 Task: Open Card Podcast Review in Board Customer Feedback Action Planning to Workspace Contract Management and add a team member Softage.1@softage.net, a label Purple, a checklist Project Procurement Management, an attachment from your google drive, a color Purple and finally, add a card description 'Send out company newsletter to subscribers' and a comment 'Given the potential impact of this task, let us make sure we involve all stakeholders and gather their feedback.'. Add a start date 'Jan 05, 1900' with a due date 'Jan 12, 1900'
Action: Mouse moved to (78, 288)
Screenshot: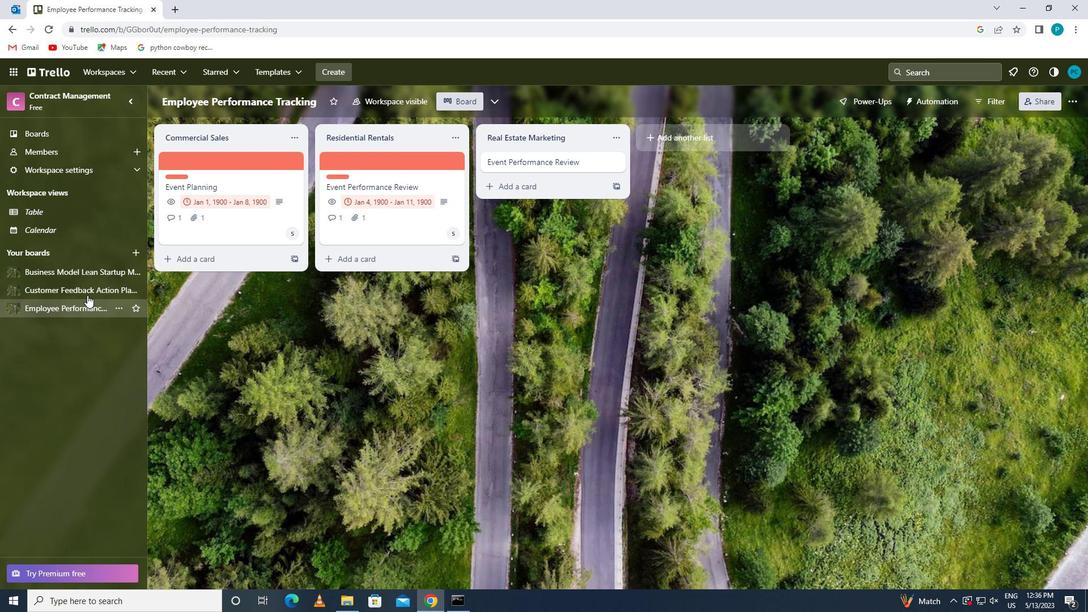 
Action: Mouse pressed left at (78, 288)
Screenshot: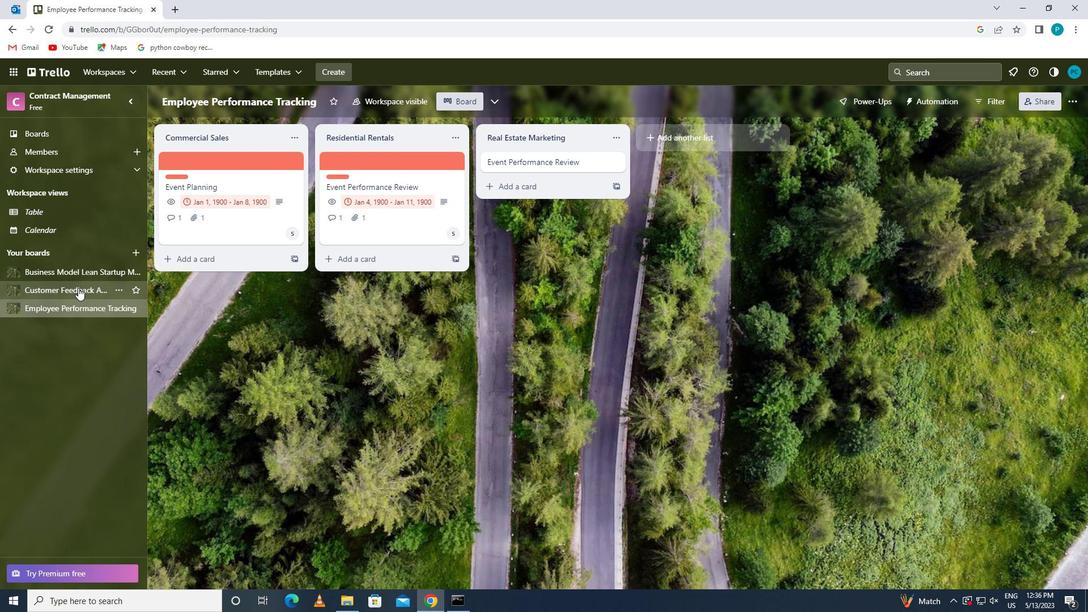 
Action: Mouse moved to (342, 159)
Screenshot: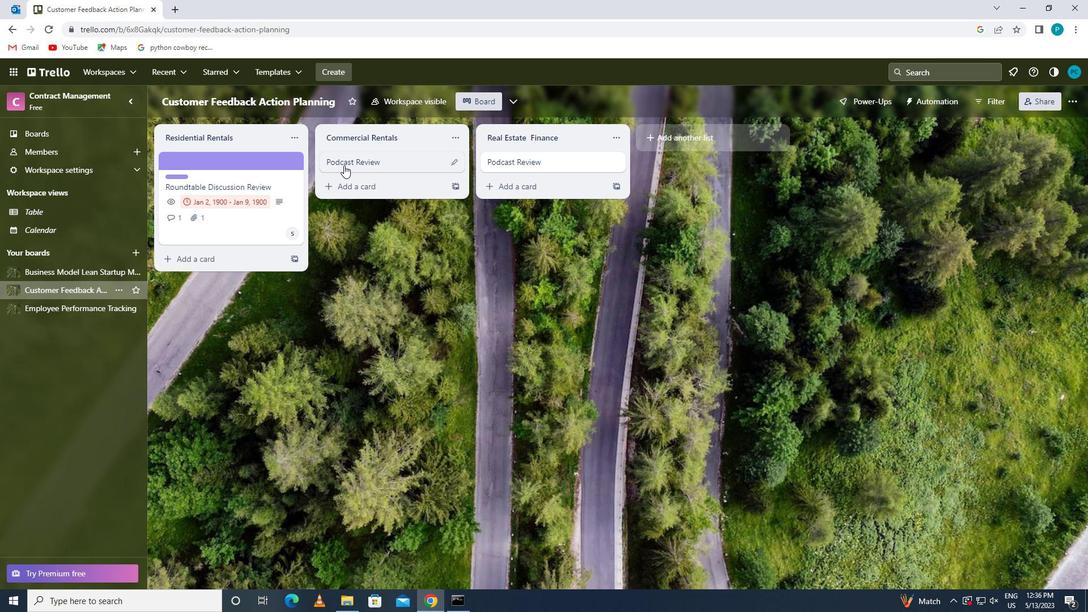 
Action: Mouse pressed left at (342, 159)
Screenshot: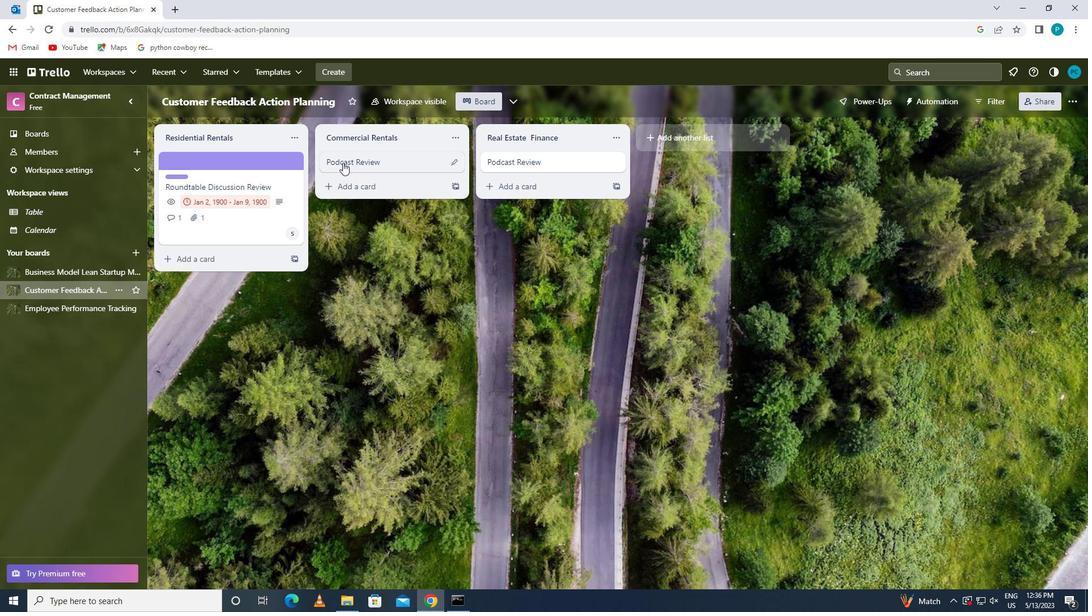 
Action: Mouse moved to (705, 197)
Screenshot: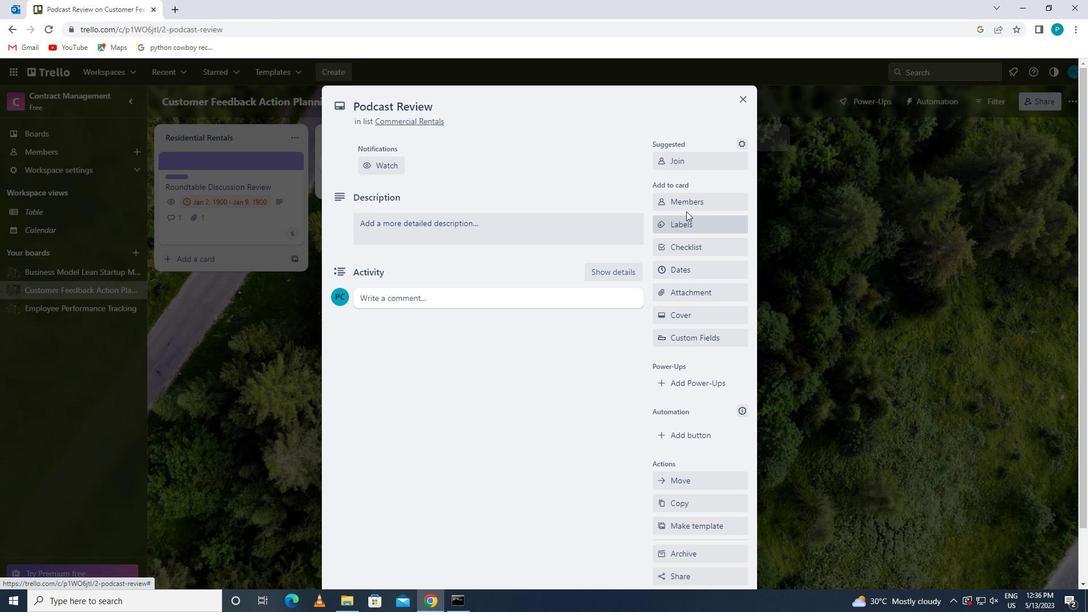 
Action: Mouse pressed left at (705, 197)
Screenshot: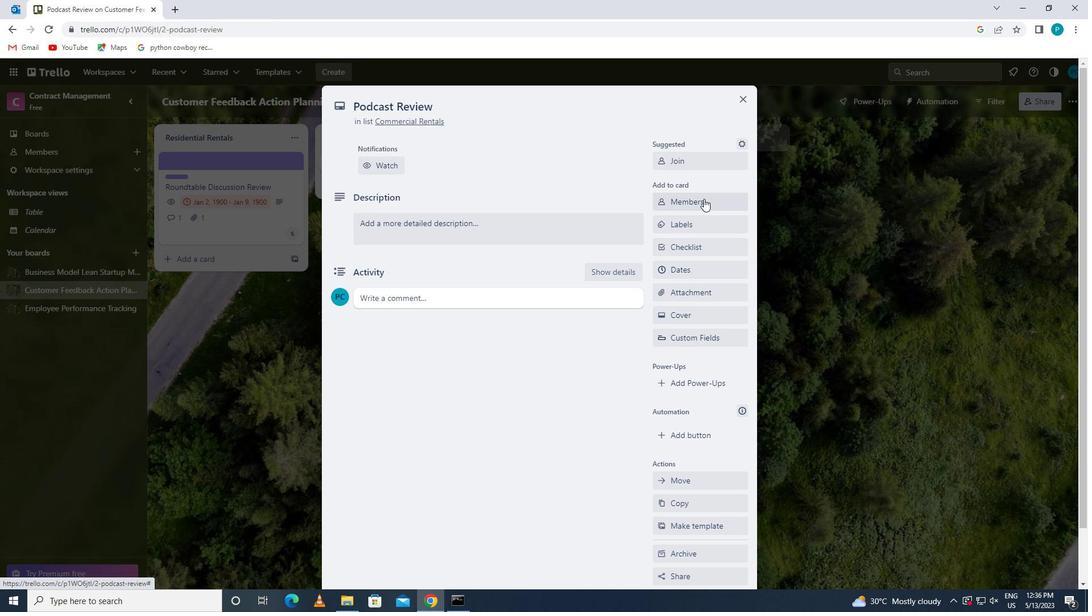 
Action: Key pressed <Key.caps_lock>s<Key.caps_lock>o
Screenshot: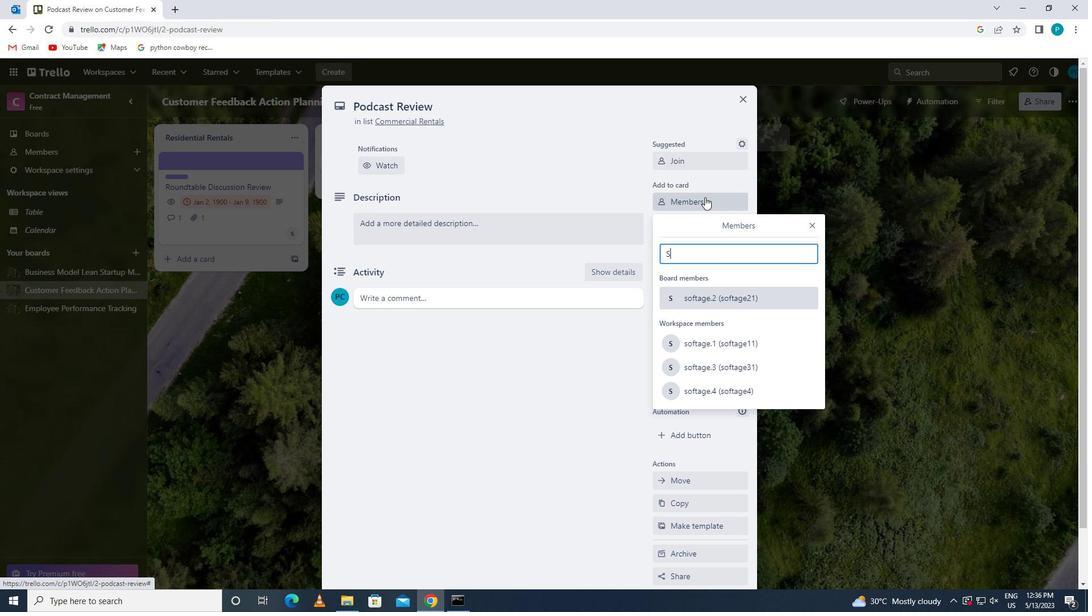 
Action: Mouse moved to (718, 337)
Screenshot: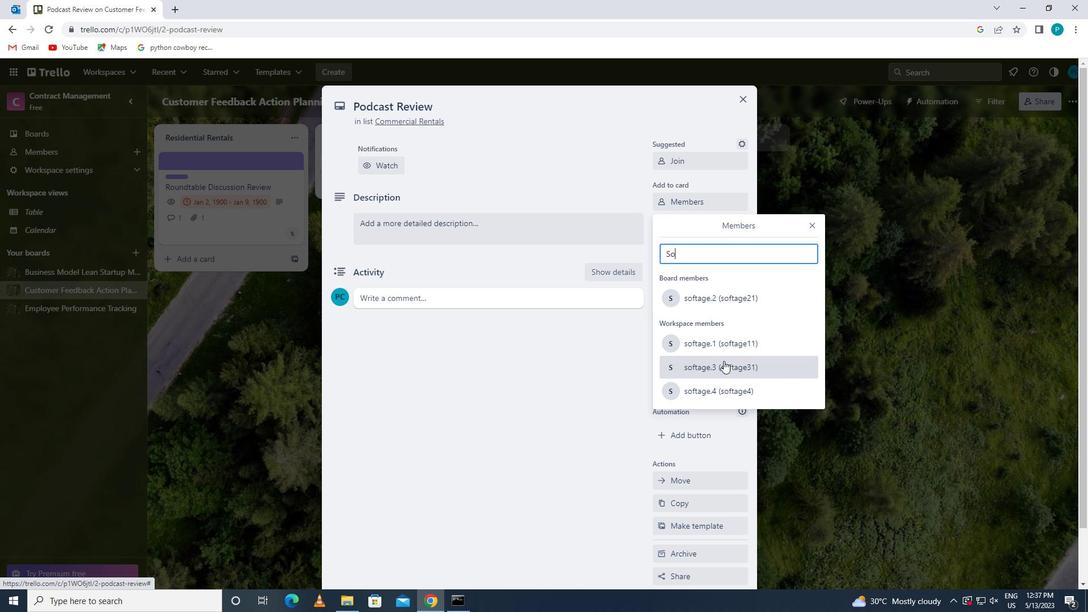 
Action: Mouse pressed left at (718, 337)
Screenshot: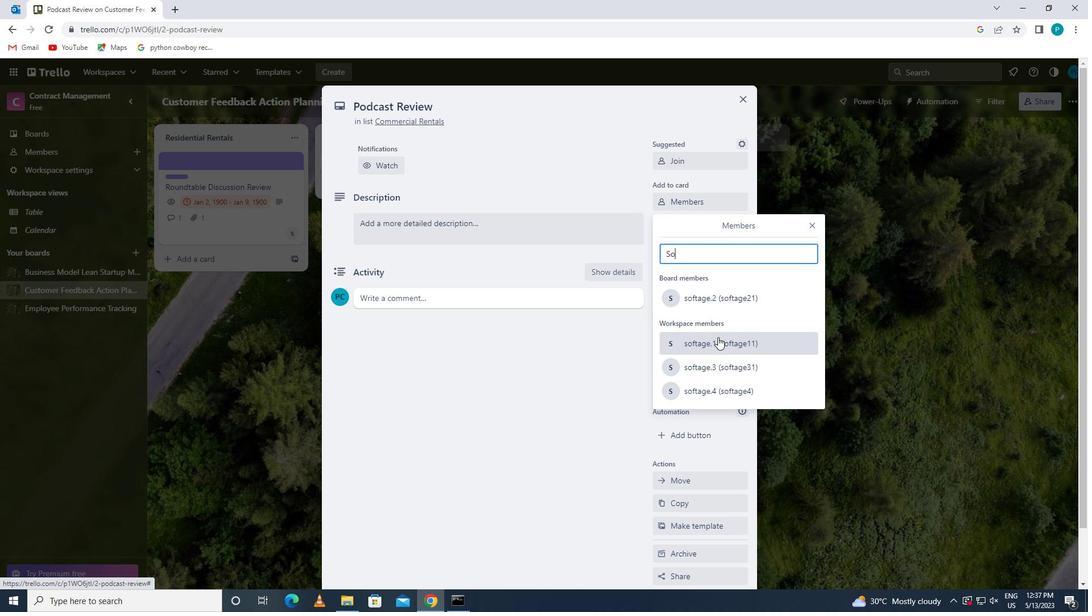 
Action: Mouse moved to (816, 222)
Screenshot: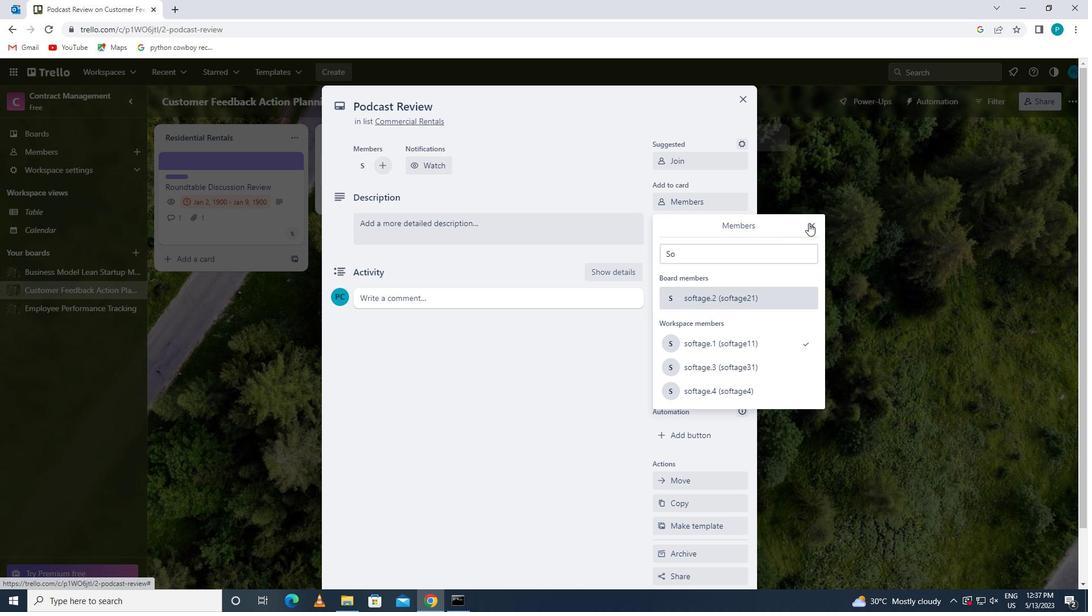 
Action: Mouse pressed left at (816, 222)
Screenshot: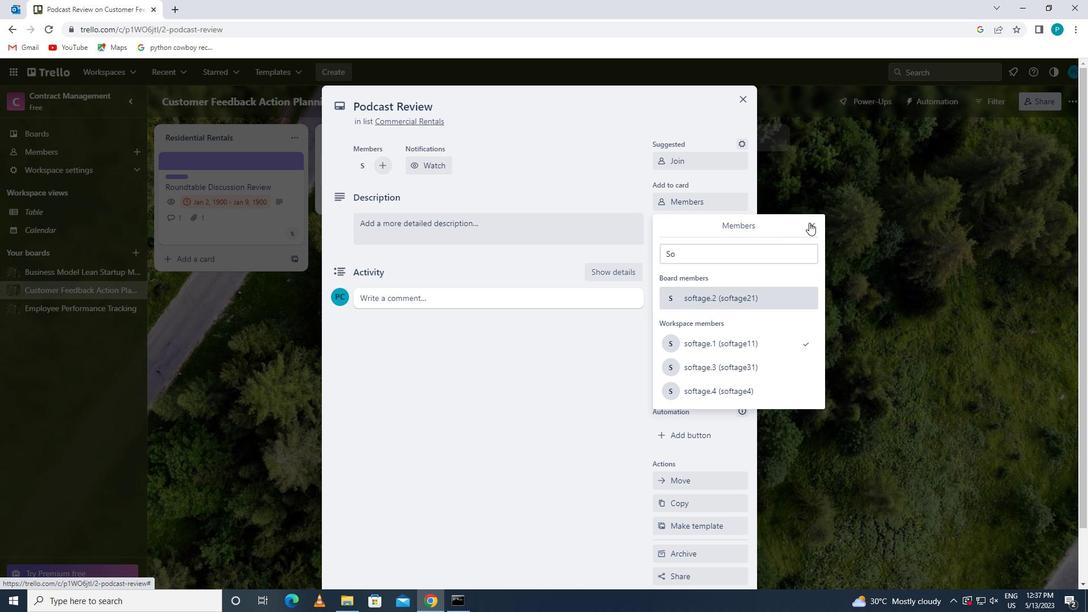 
Action: Mouse moved to (685, 232)
Screenshot: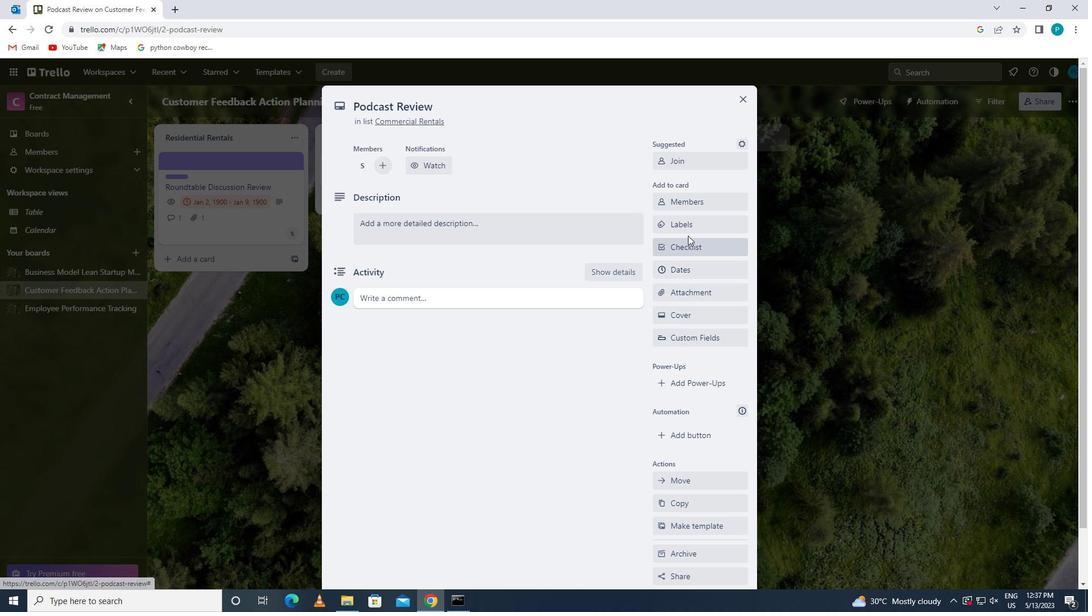 
Action: Mouse pressed left at (685, 232)
Screenshot: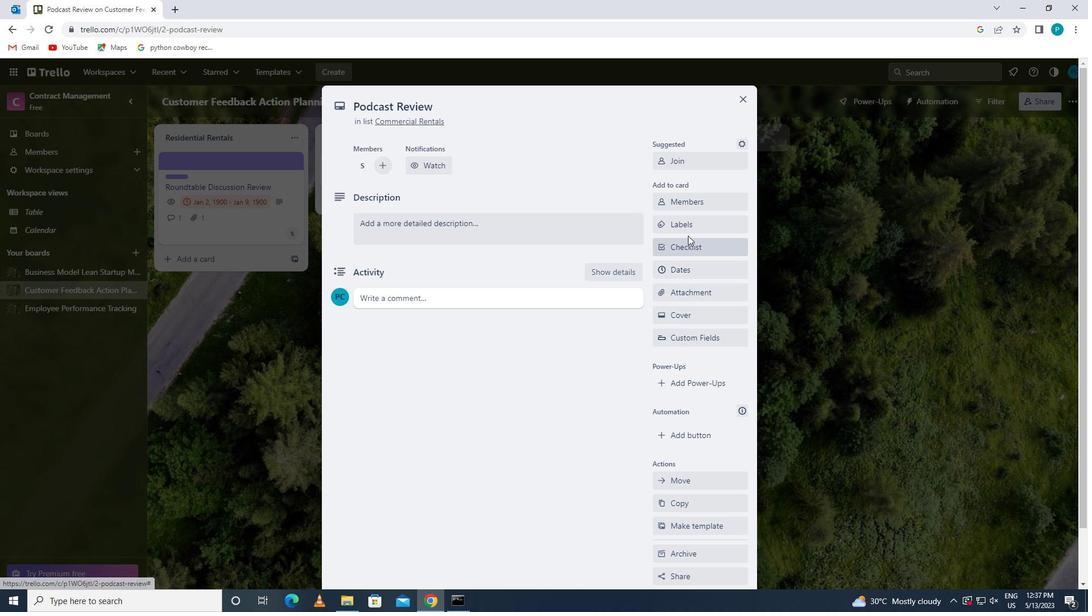 
Action: Mouse moved to (709, 454)
Screenshot: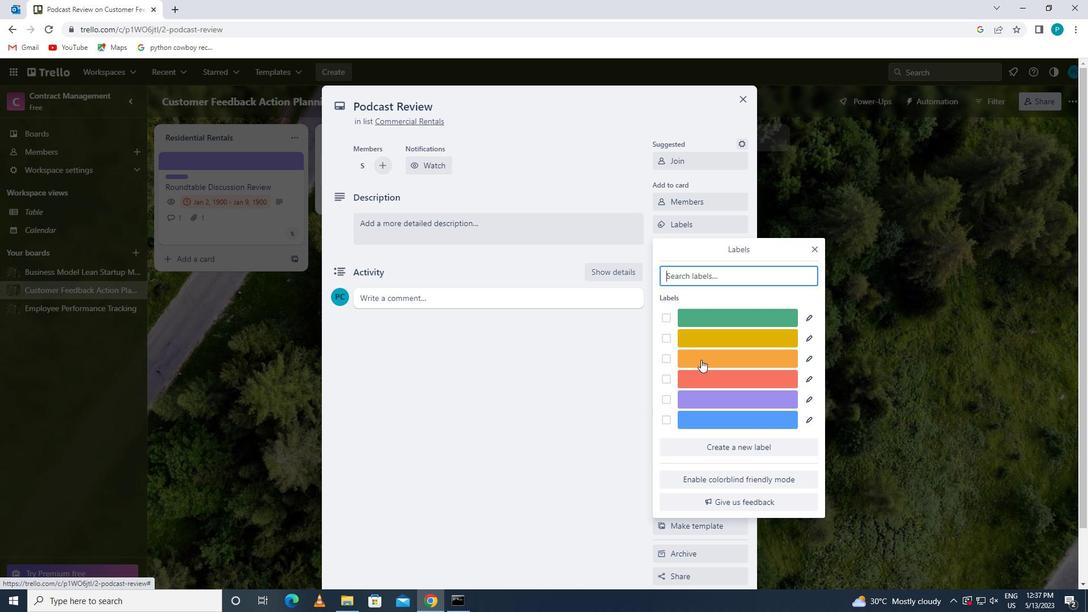 
Action: Mouse pressed left at (709, 454)
Screenshot: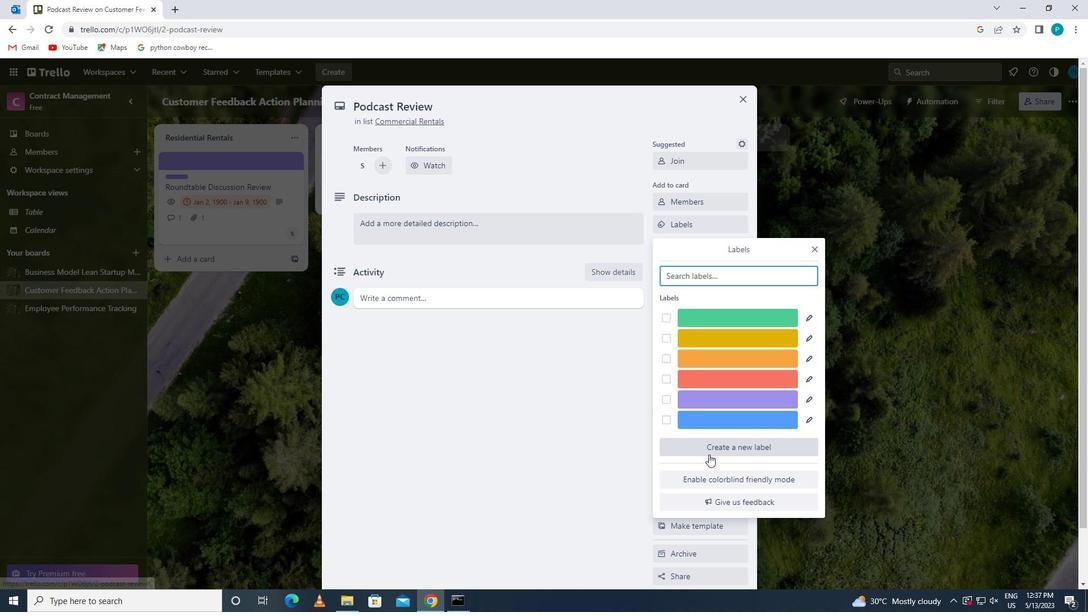 
Action: Mouse moved to (810, 415)
Screenshot: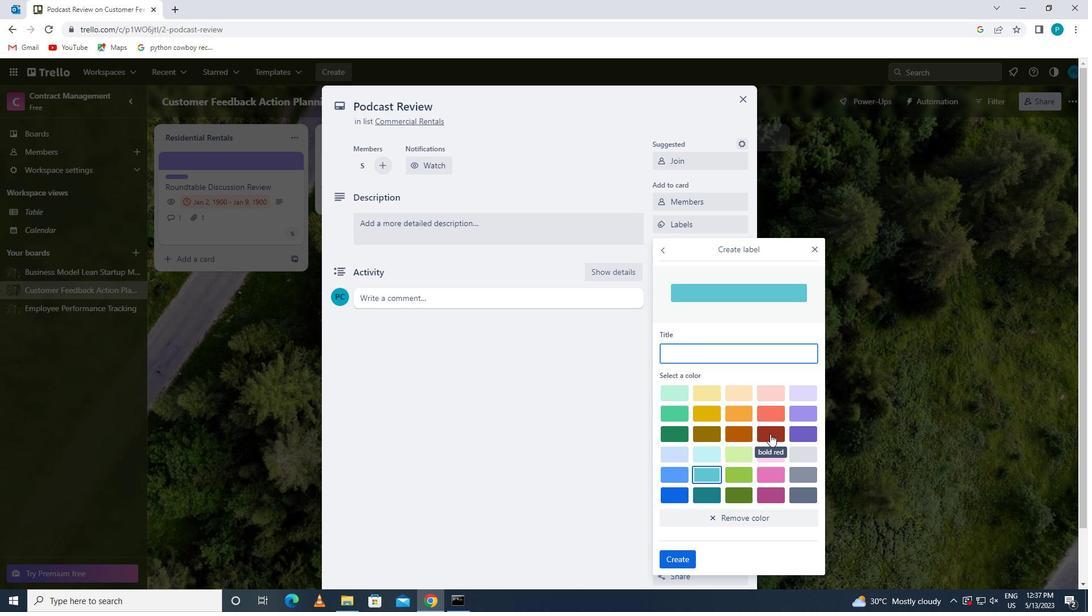 
Action: Mouse pressed left at (810, 415)
Screenshot: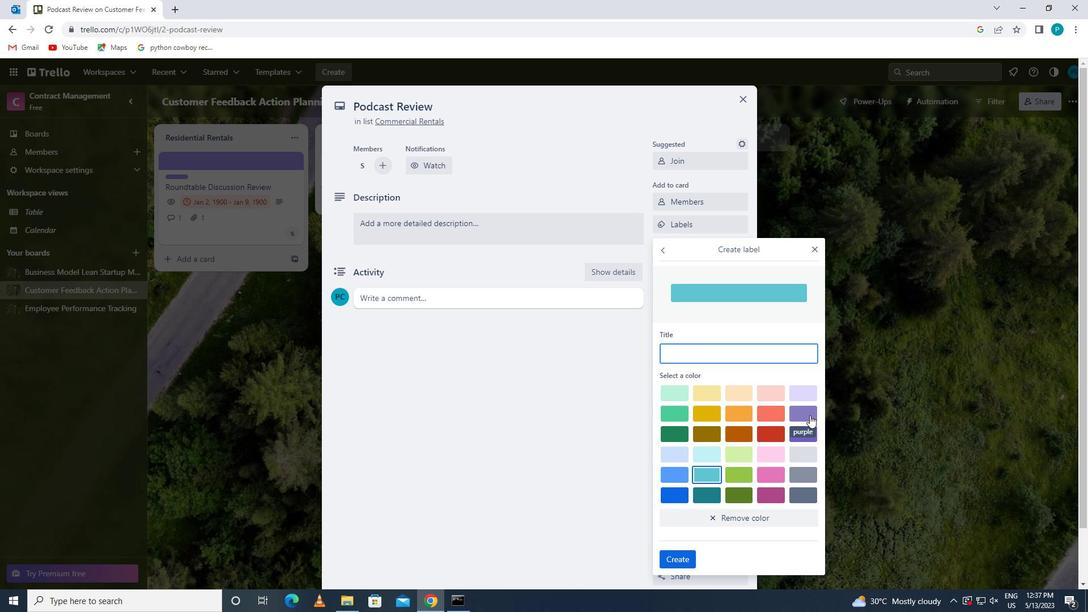 
Action: Mouse moved to (691, 555)
Screenshot: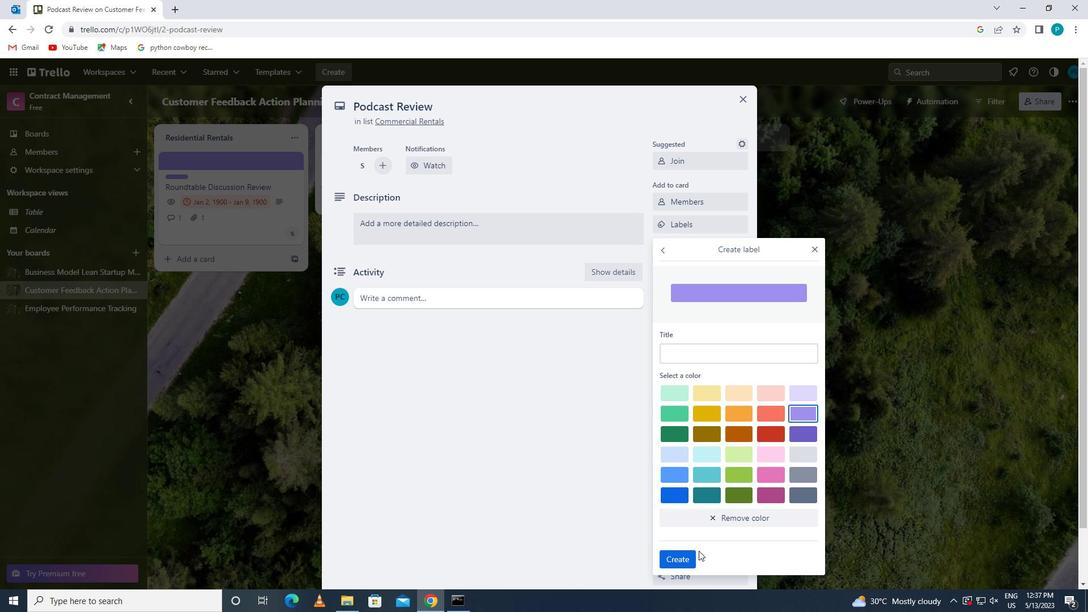 
Action: Mouse pressed left at (691, 555)
Screenshot: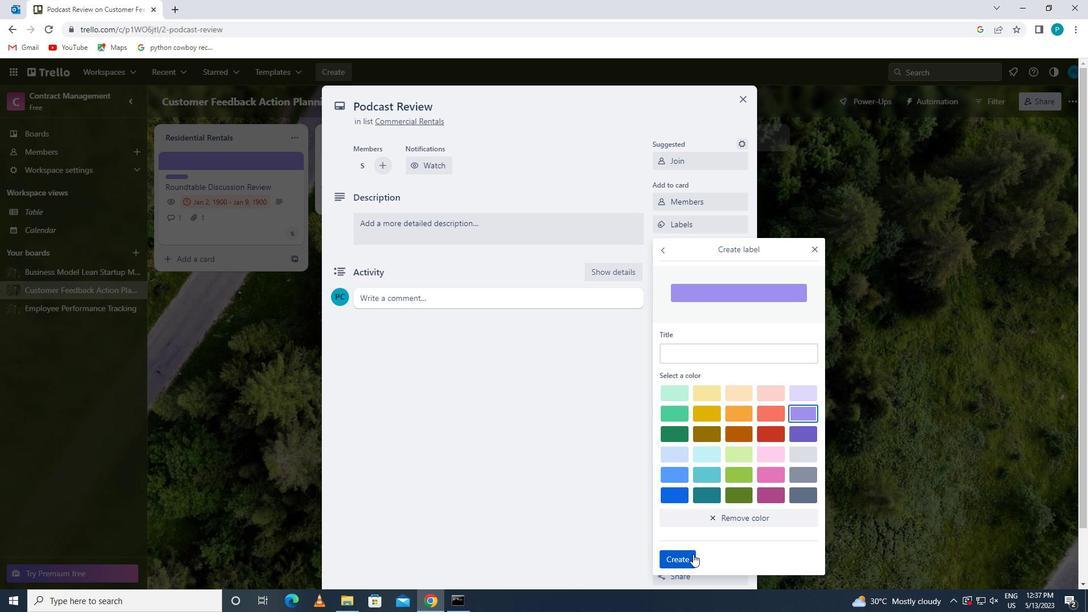 
Action: Mouse moved to (814, 247)
Screenshot: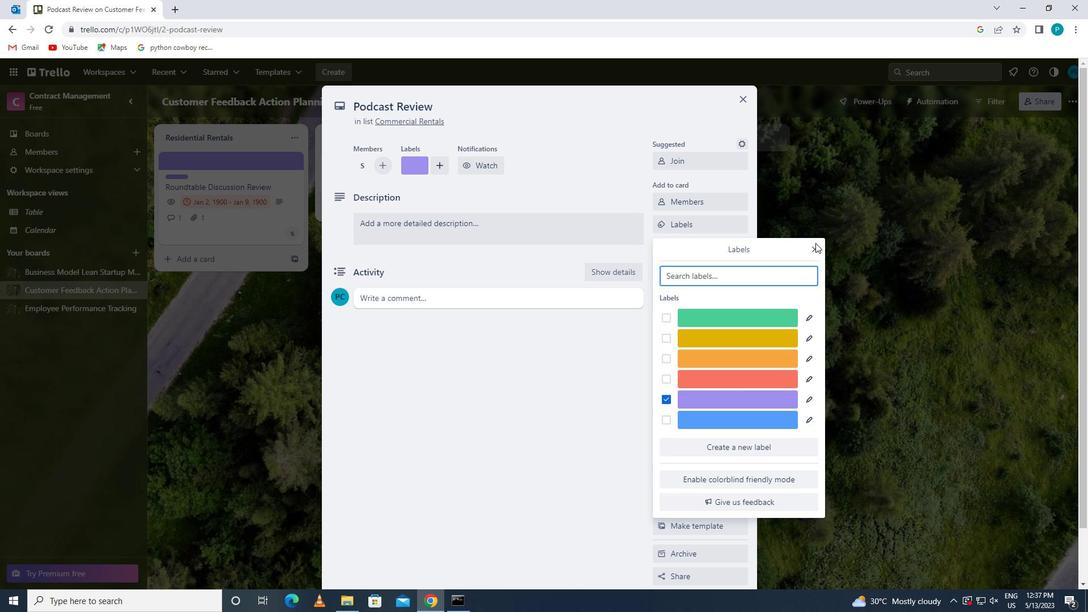 
Action: Mouse pressed left at (814, 247)
Screenshot: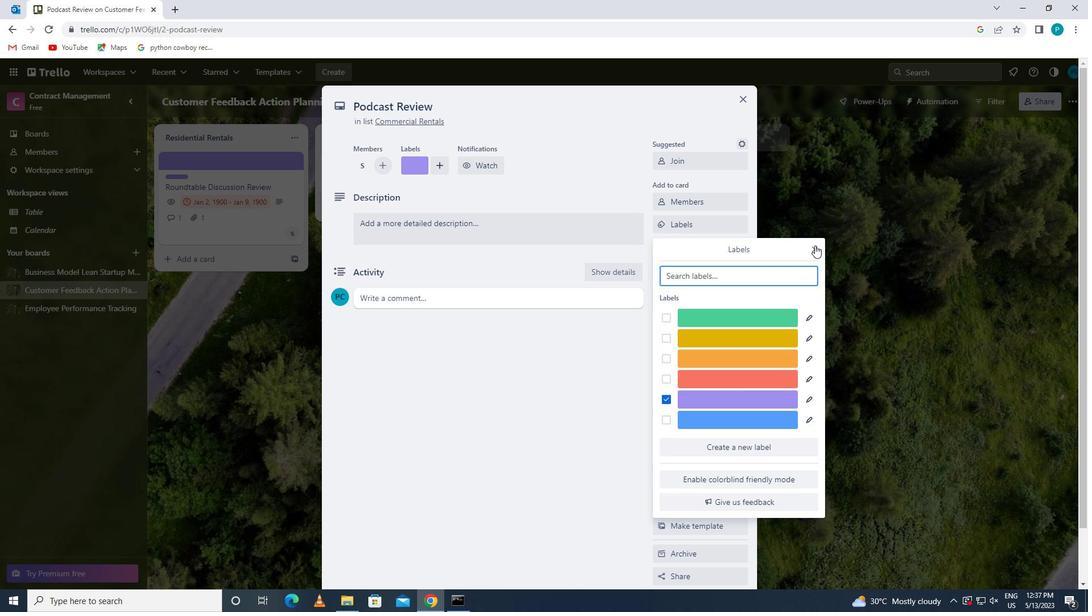 
Action: Mouse moved to (670, 246)
Screenshot: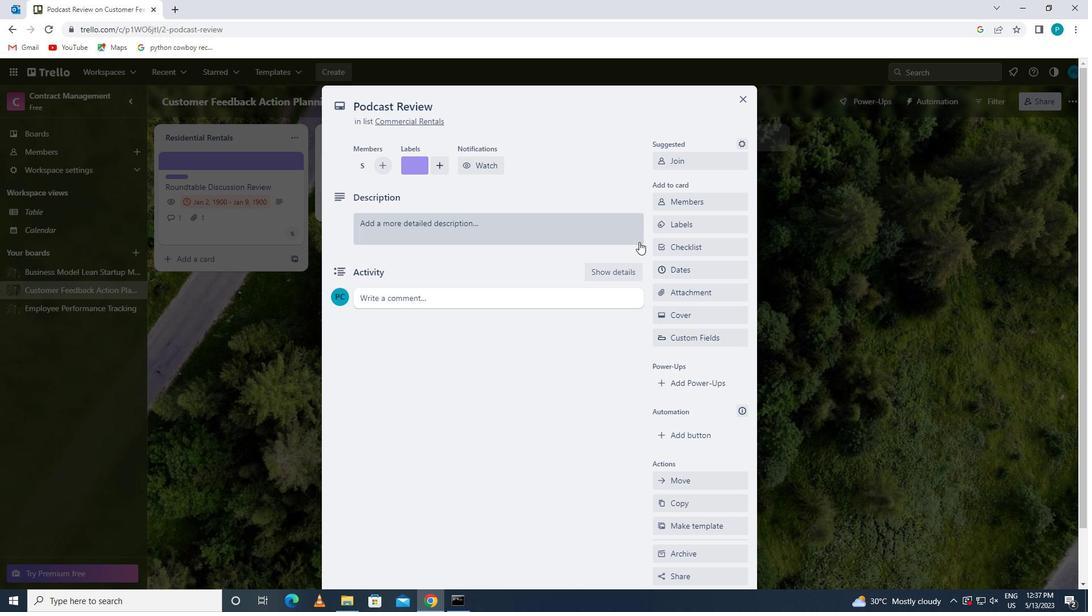 
Action: Mouse pressed left at (670, 246)
Screenshot: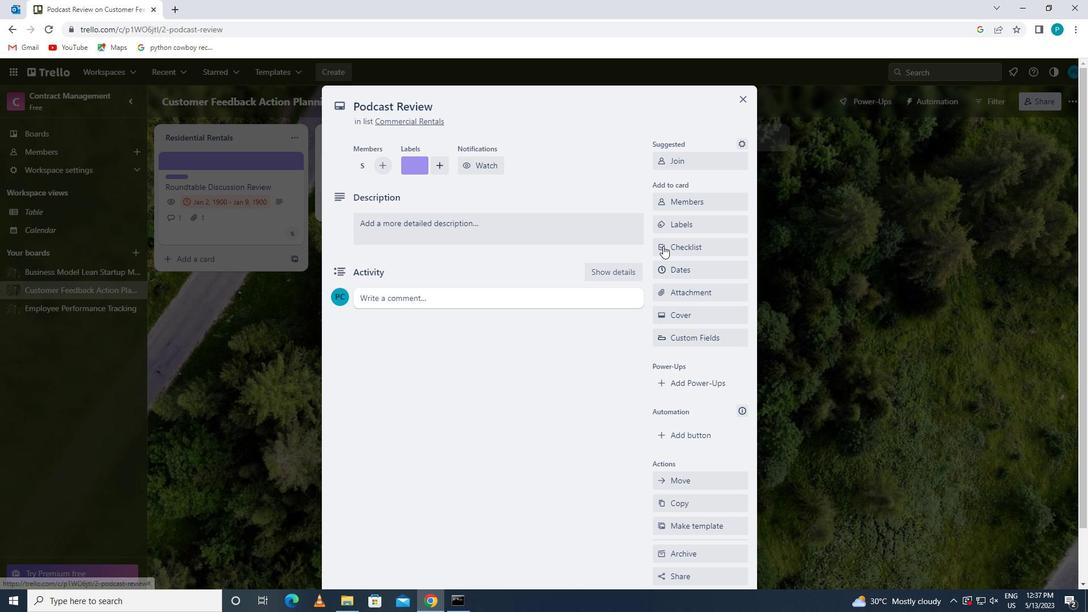 
Action: Key pressed <Key.caps_lock>p<Key.caps_lock>roject
Screenshot: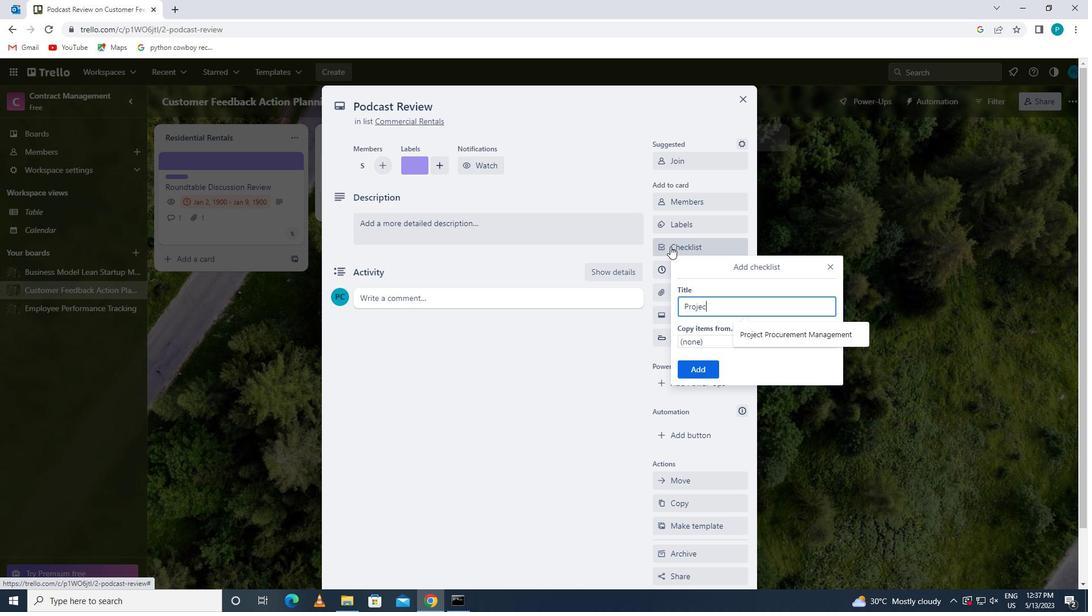
Action: Mouse moved to (812, 340)
Screenshot: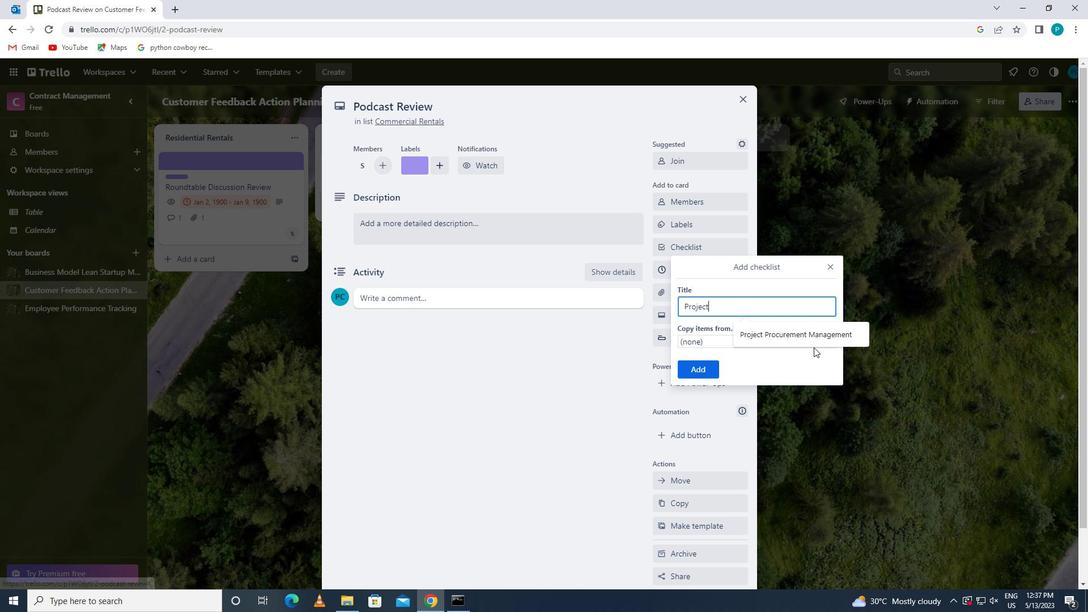 
Action: Mouse pressed left at (812, 340)
Screenshot: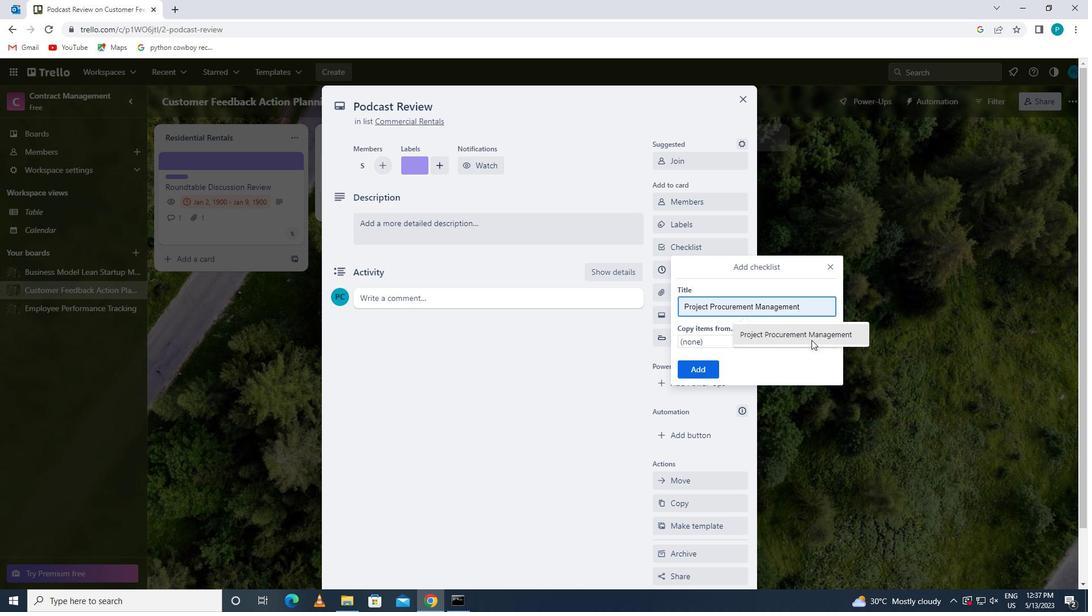 
Action: Mouse moved to (681, 371)
Screenshot: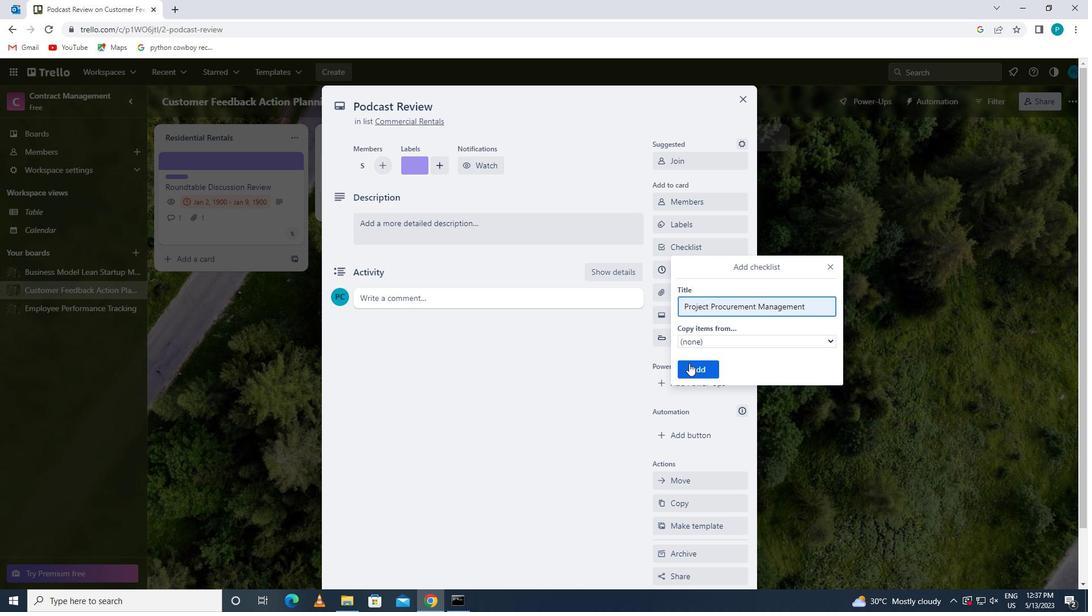 
Action: Mouse pressed left at (681, 371)
Screenshot: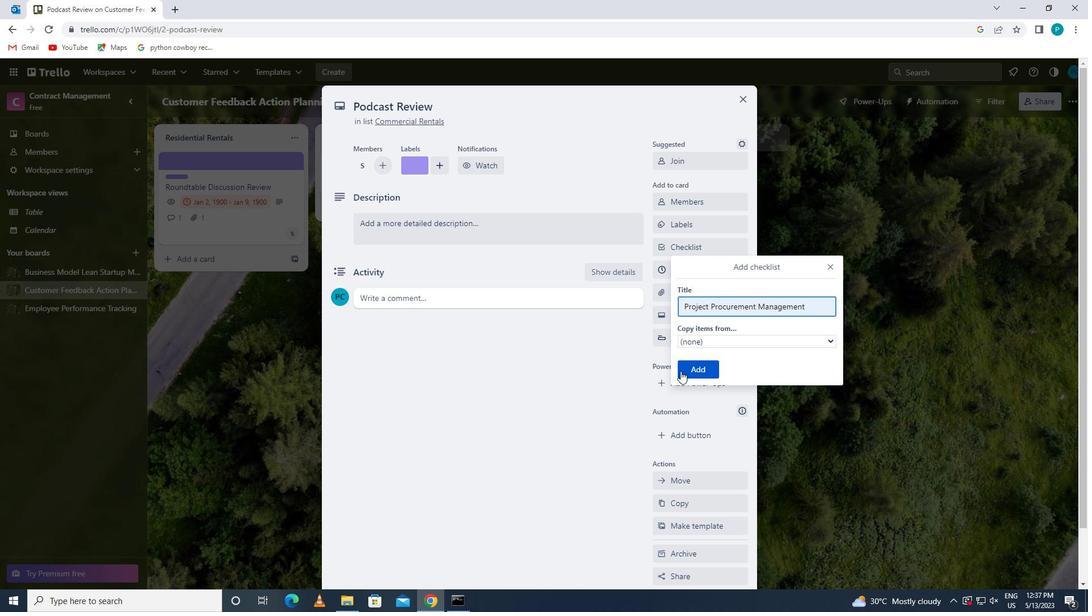 
Action: Mouse moved to (698, 292)
Screenshot: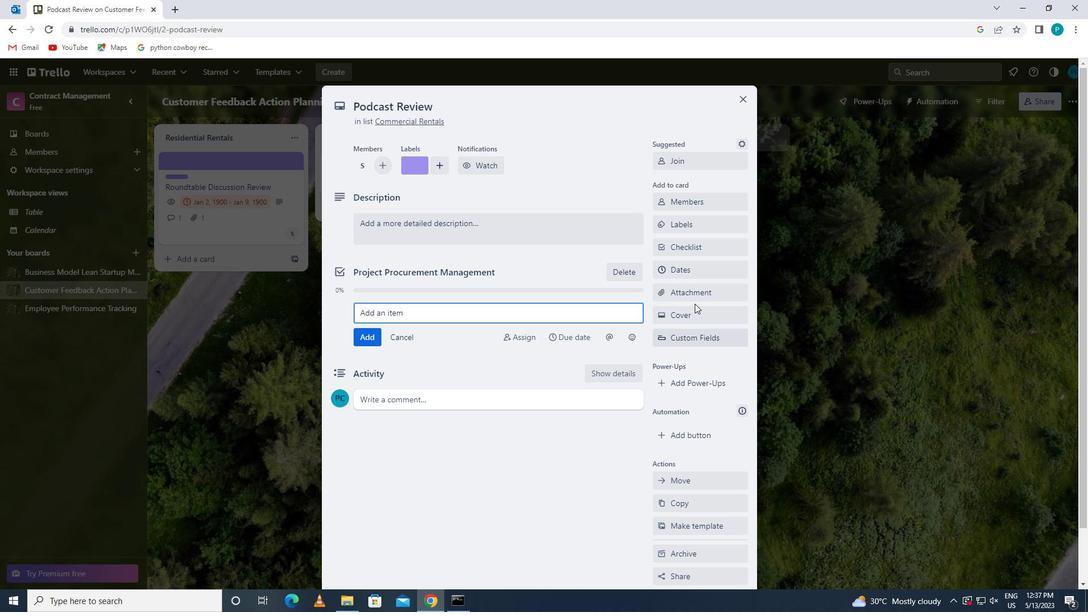 
Action: Mouse pressed left at (698, 292)
Screenshot: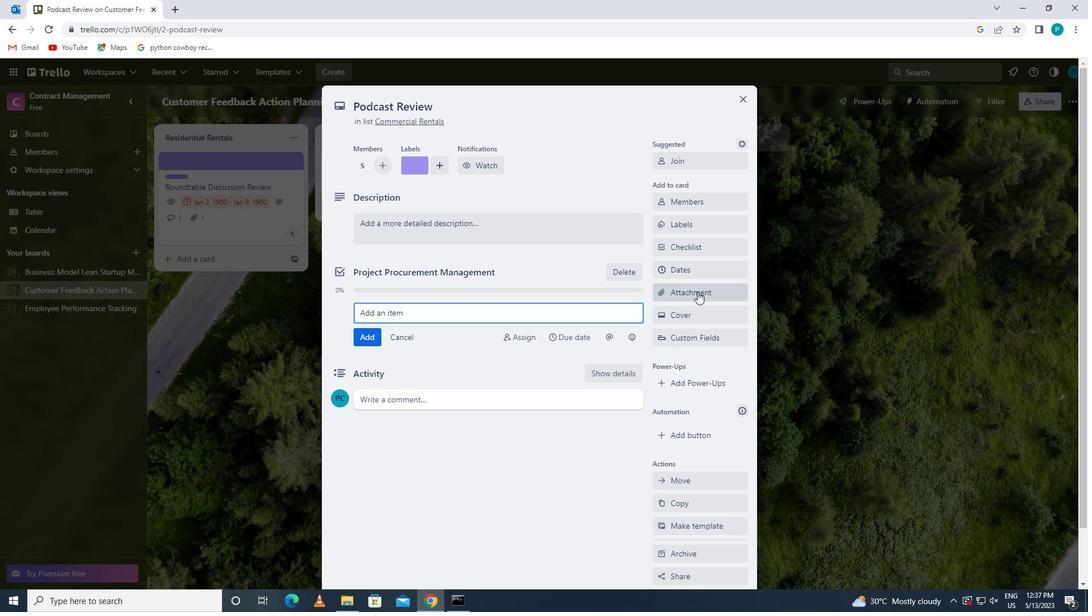
Action: Mouse moved to (705, 372)
Screenshot: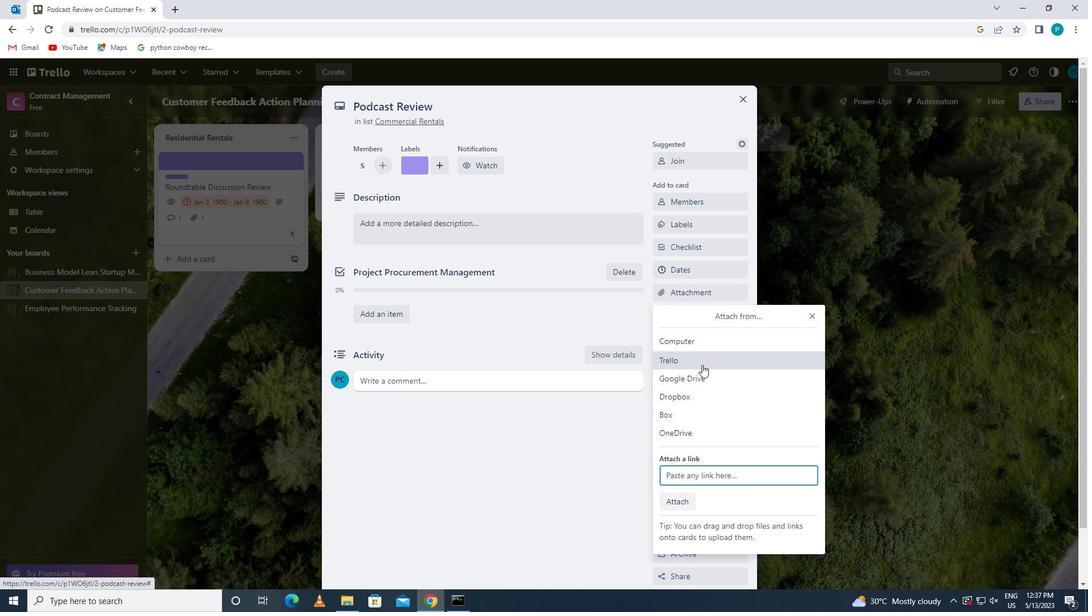 
Action: Mouse pressed left at (705, 372)
Screenshot: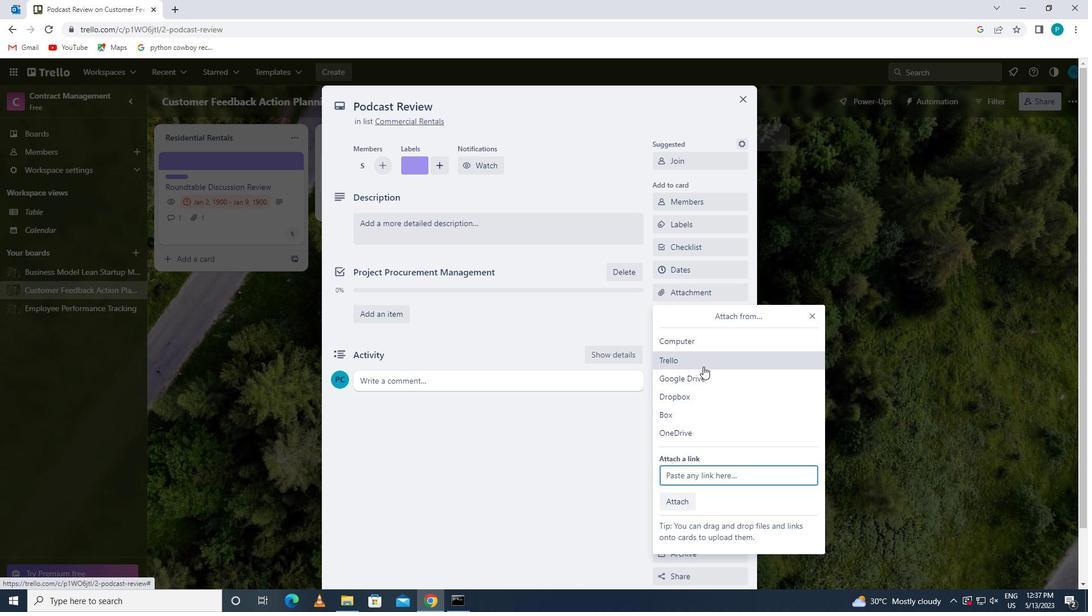 
Action: Mouse moved to (328, 305)
Screenshot: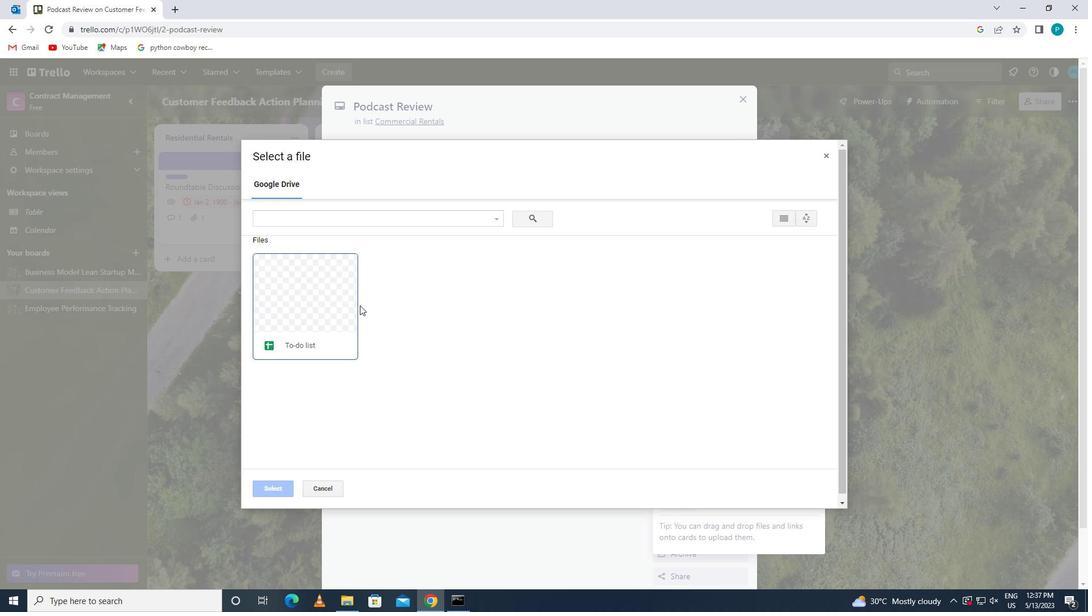 
Action: Mouse pressed left at (328, 305)
Screenshot: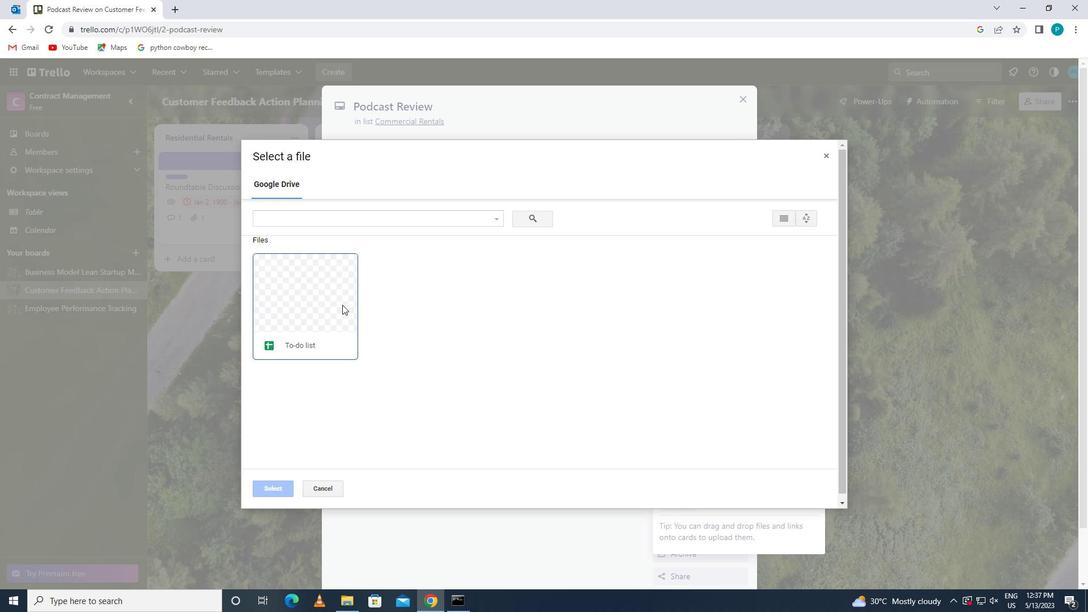 
Action: Mouse moved to (318, 323)
Screenshot: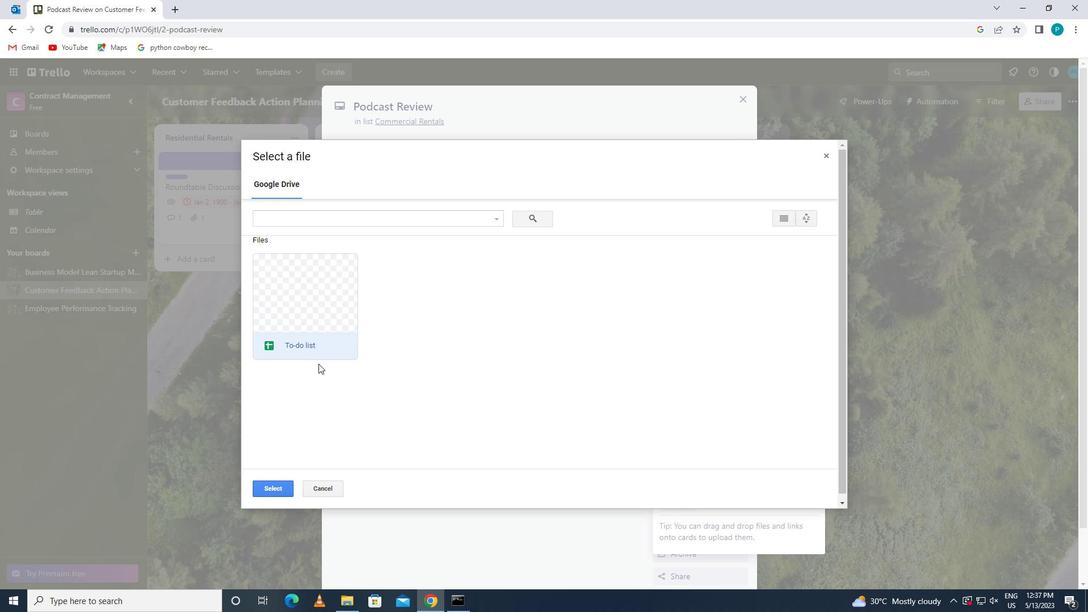 
Action: Mouse pressed left at (318, 323)
Screenshot: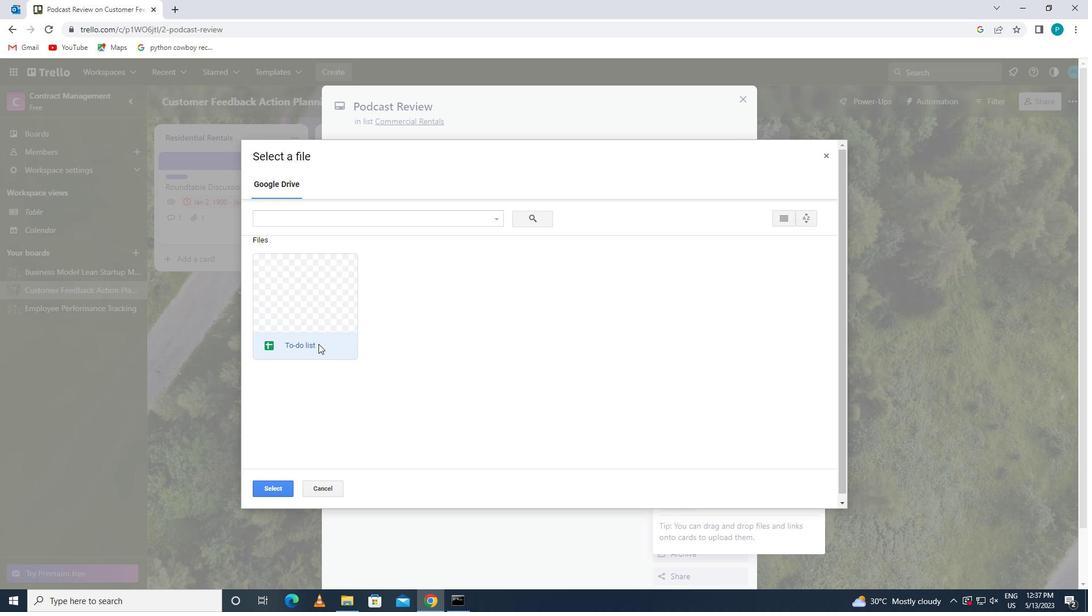 
Action: Mouse moved to (277, 489)
Screenshot: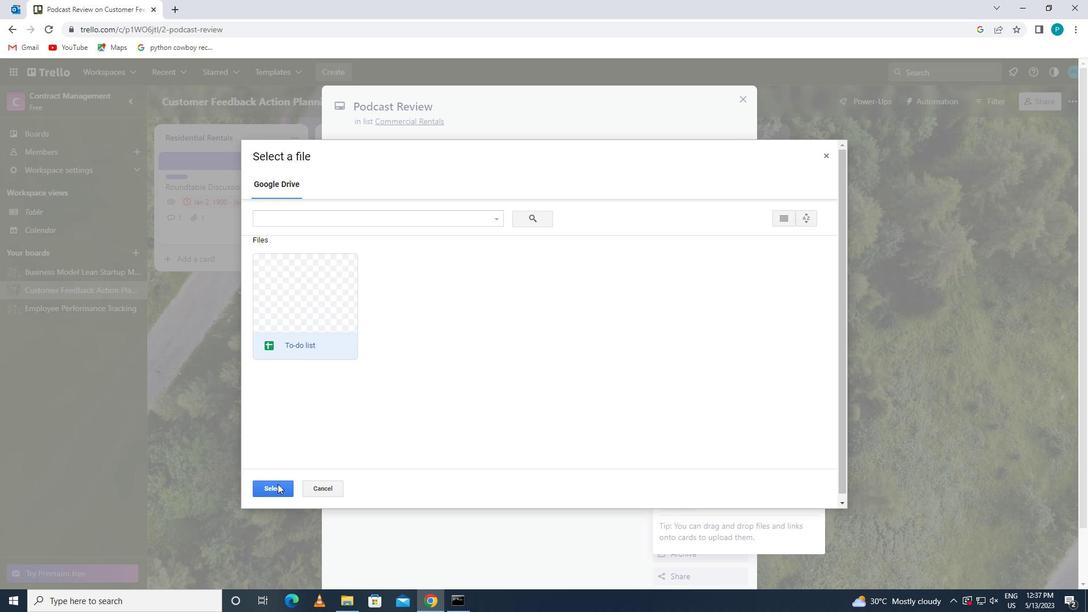 
Action: Mouse pressed left at (277, 489)
Screenshot: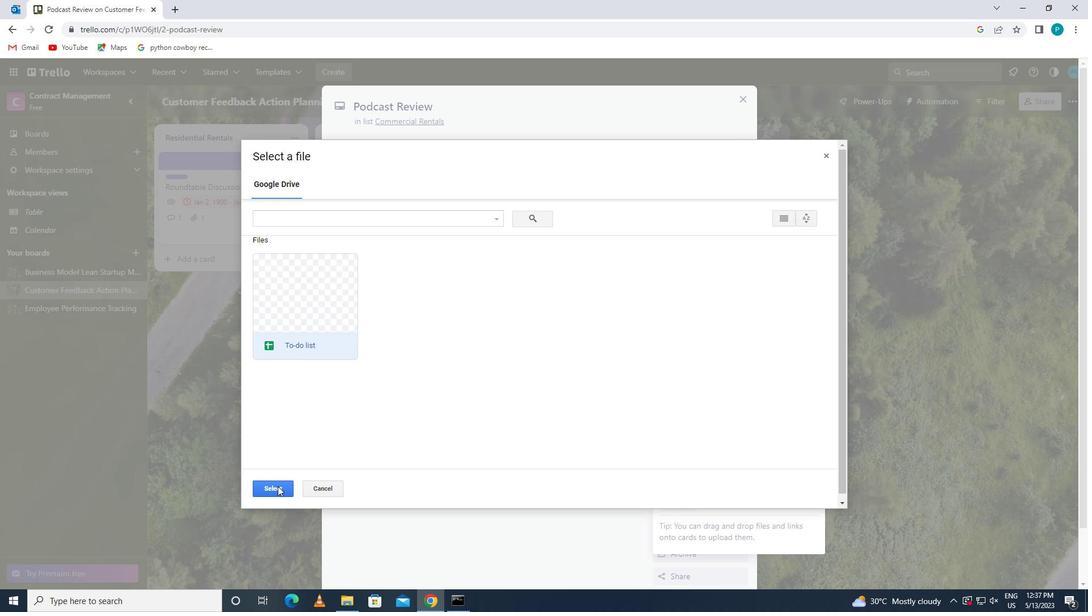 
Action: Mouse moved to (685, 315)
Screenshot: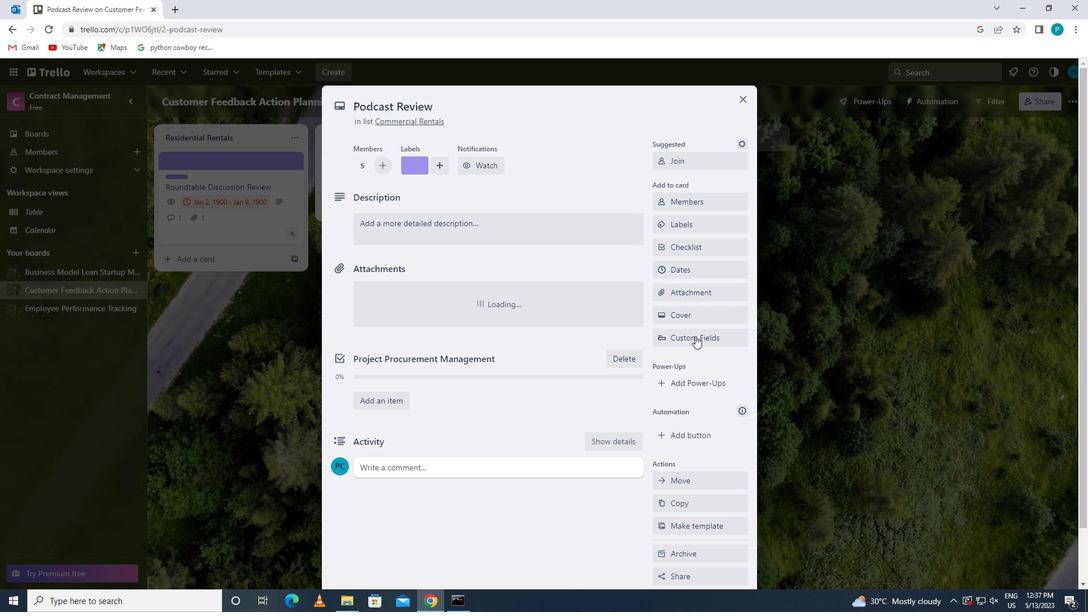 
Action: Mouse pressed left at (685, 315)
Screenshot: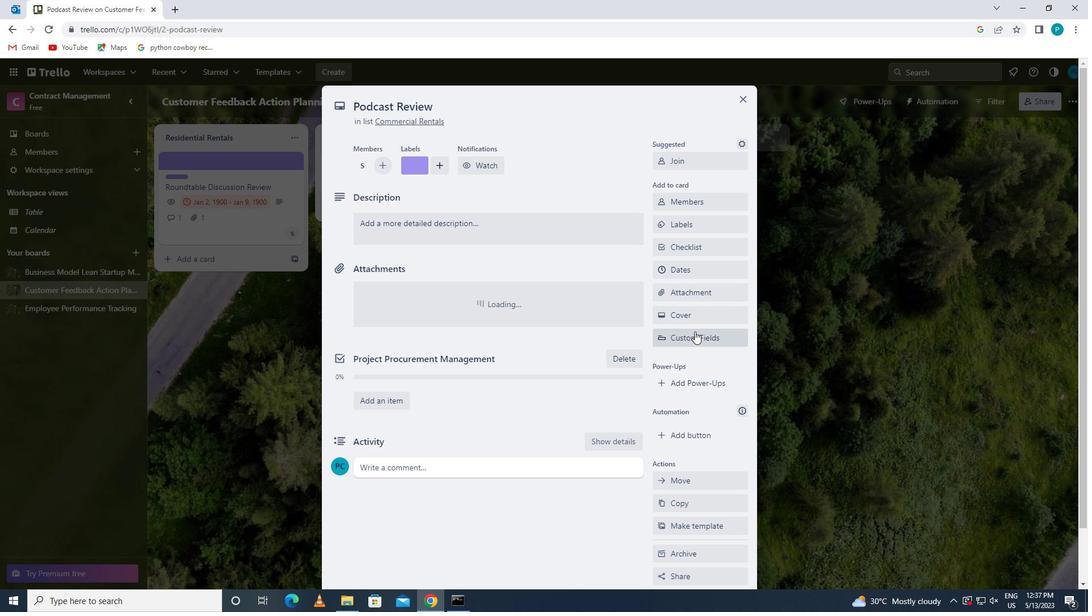 
Action: Mouse moved to (793, 358)
Screenshot: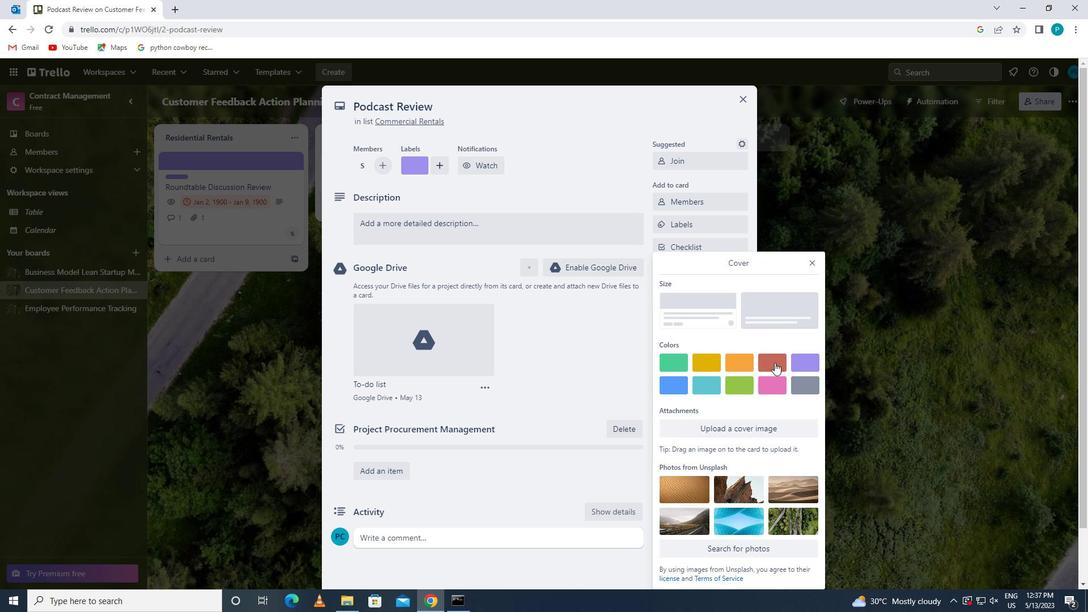 
Action: Mouse pressed left at (793, 358)
Screenshot: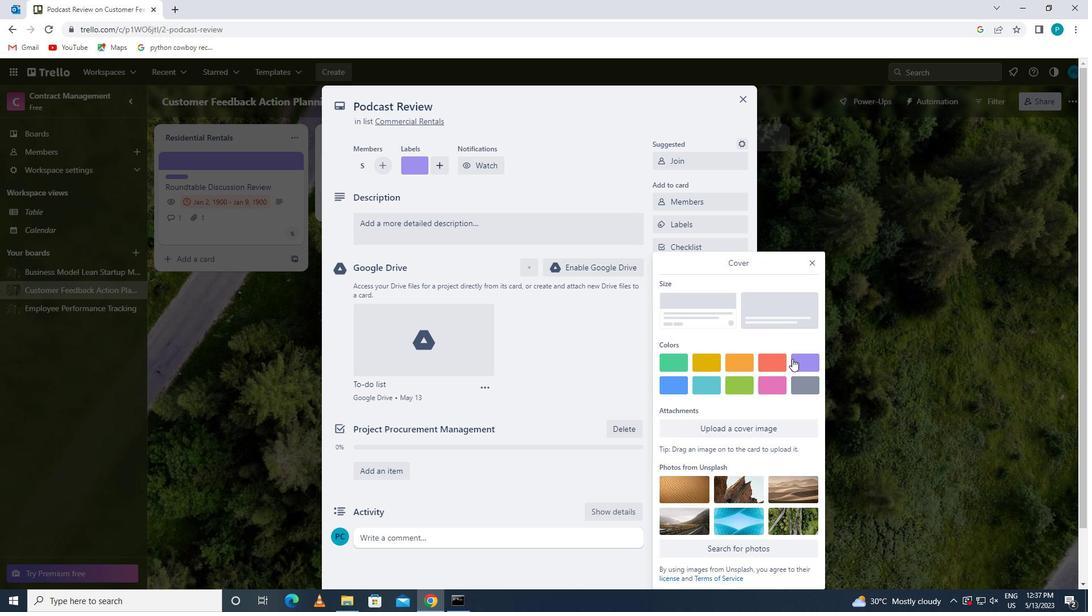 
Action: Mouse moved to (811, 242)
Screenshot: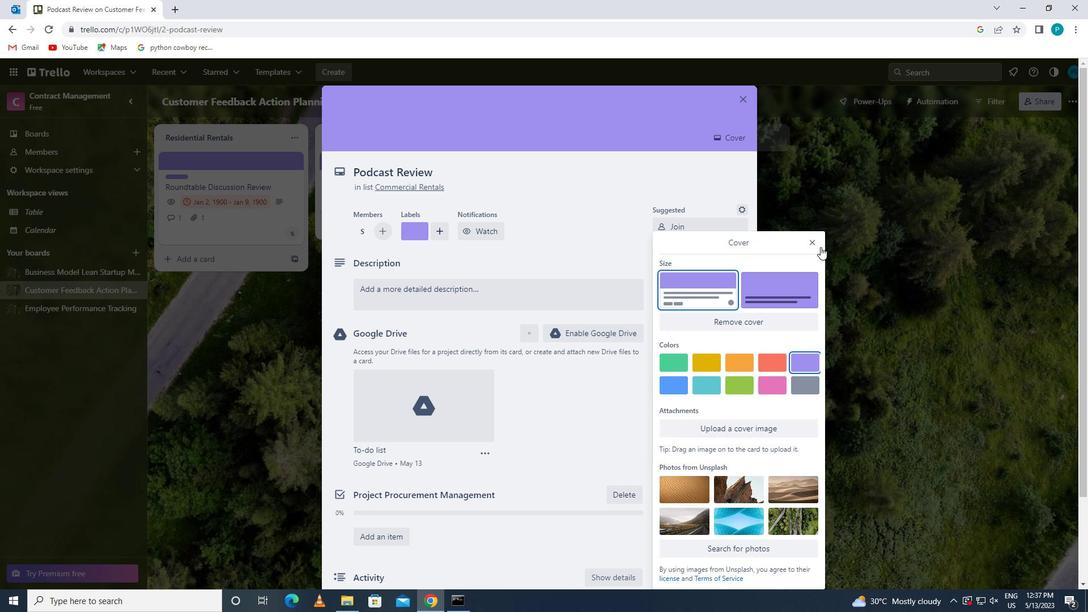 
Action: Mouse pressed left at (811, 242)
Screenshot: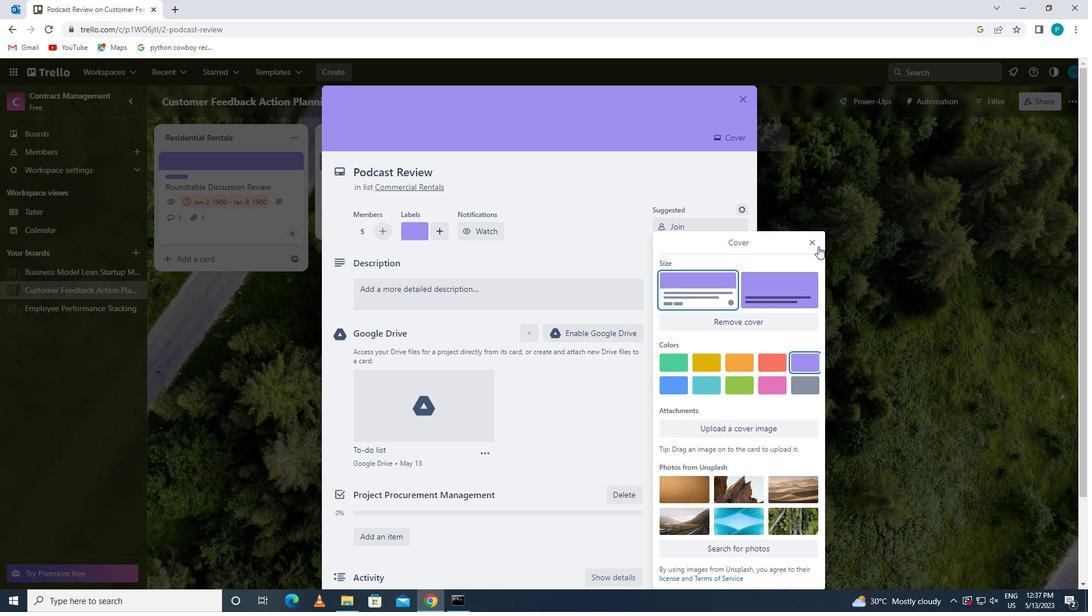 
Action: Mouse moved to (497, 309)
Screenshot: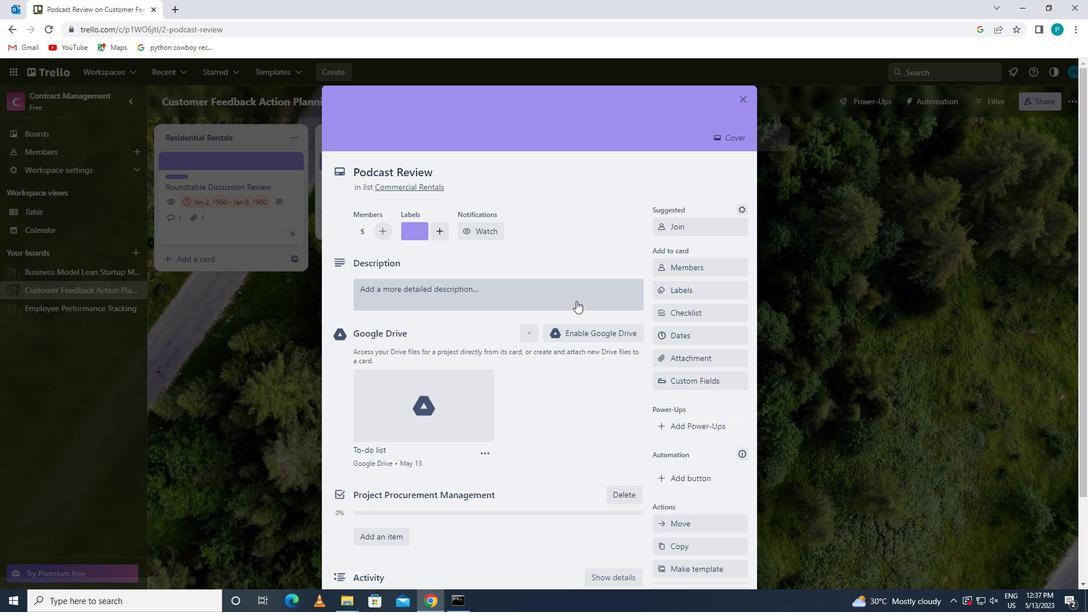 
Action: Mouse pressed left at (497, 309)
Screenshot: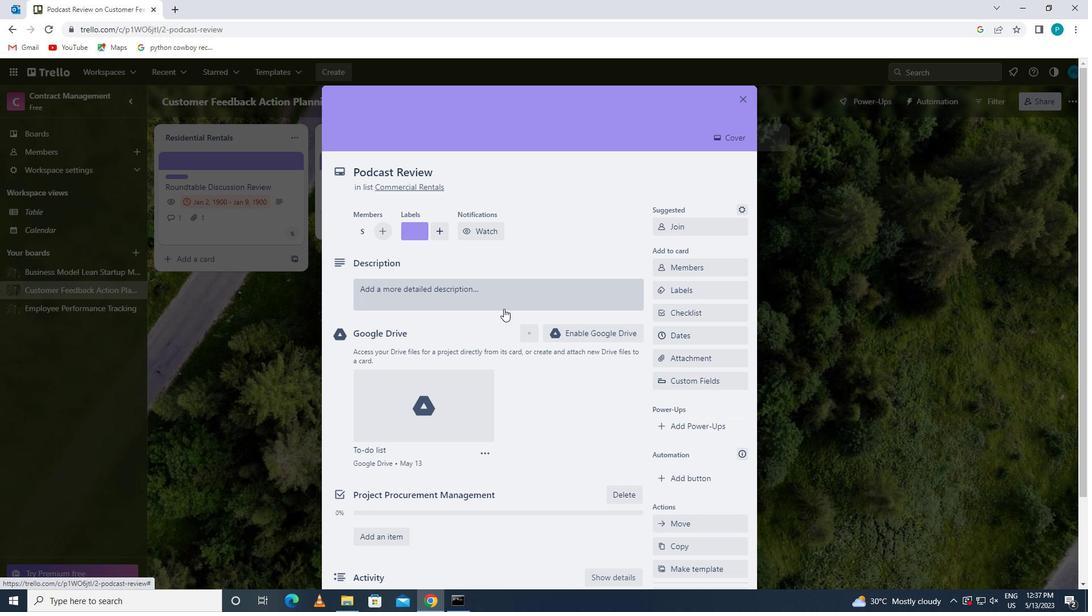 
Action: Key pressed <Key.caps_lock>s<Key.caps_lock>end<Key.space>out<Key.space>company<Key.space>newsletter<Key.space>to<Key.space>subse<Key.backspace>cribers
Screenshot: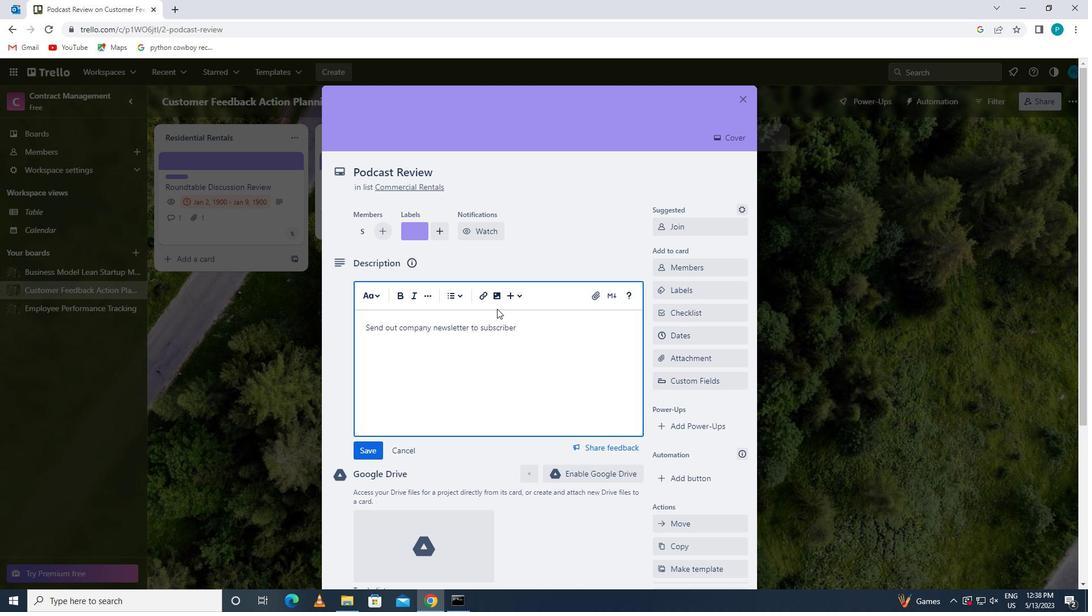 
Action: Mouse moved to (368, 448)
Screenshot: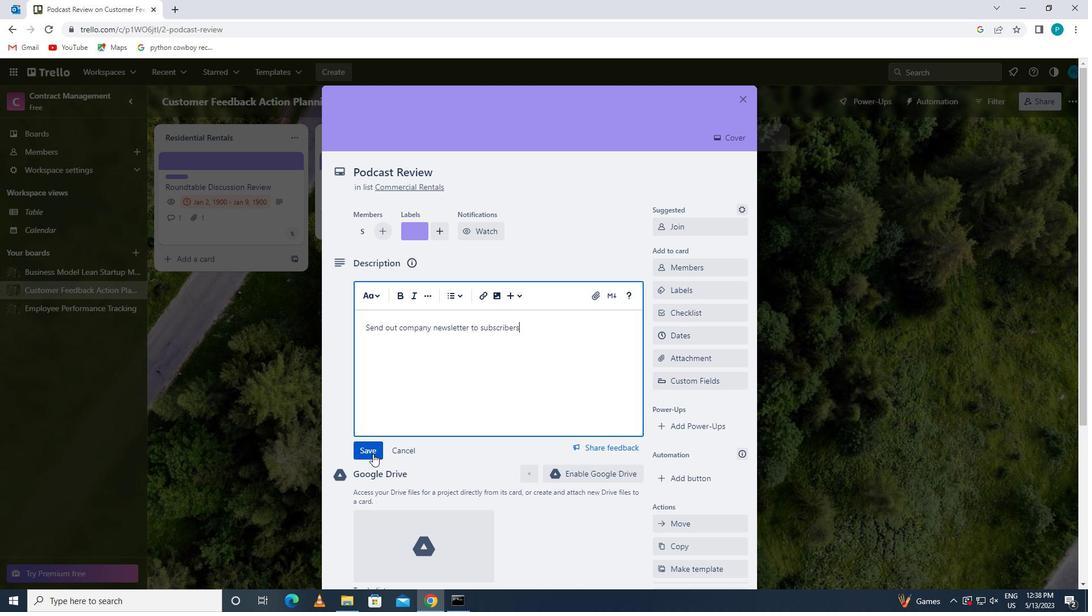 
Action: Mouse pressed left at (368, 448)
Screenshot: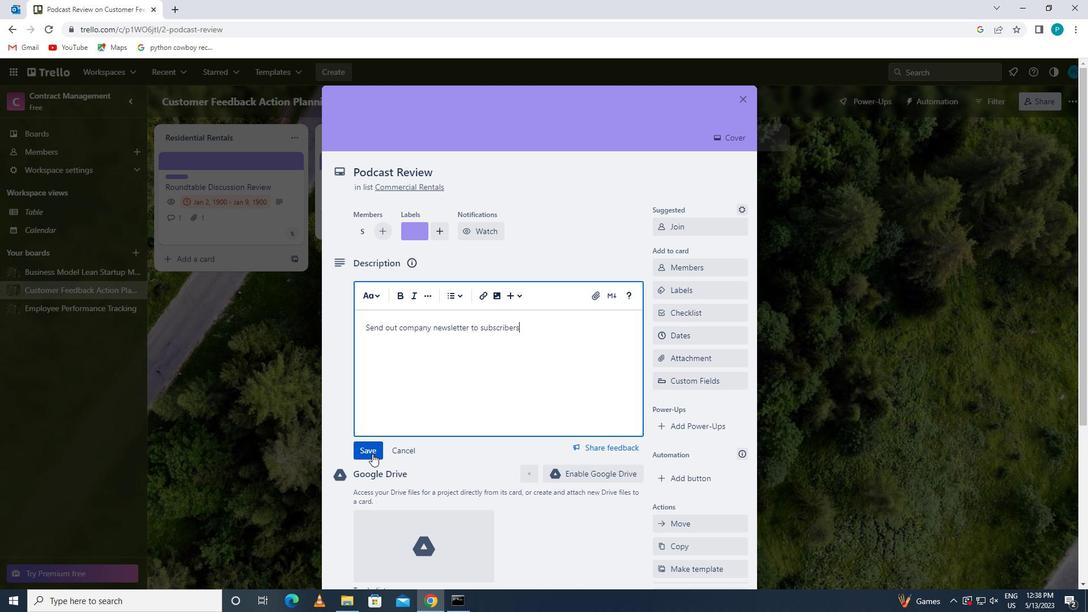
Action: Mouse moved to (465, 481)
Screenshot: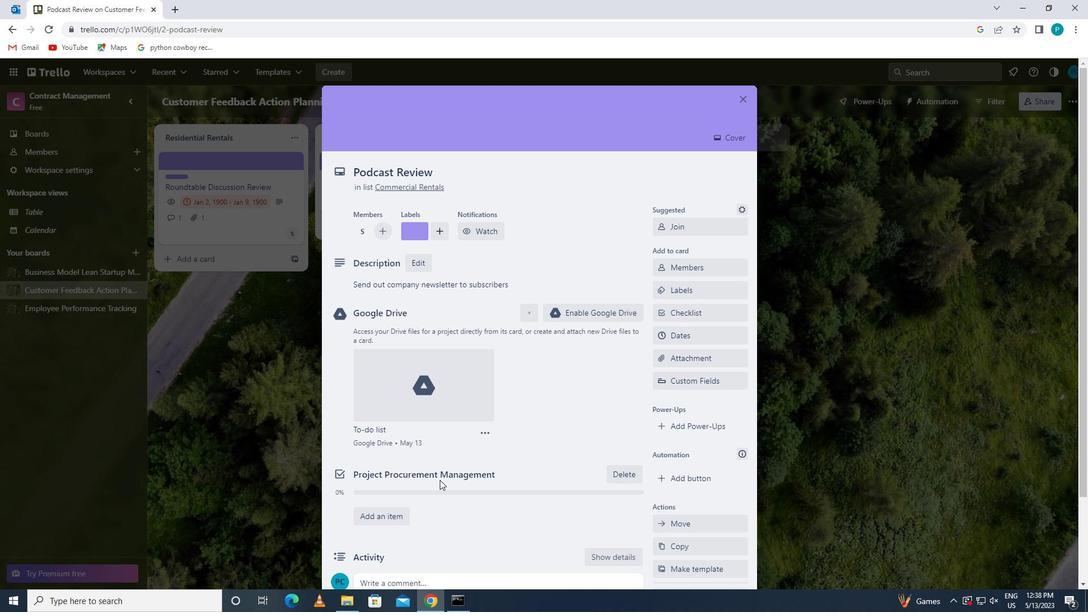
Action: Mouse scrolled (465, 480) with delta (0, 0)
Screenshot: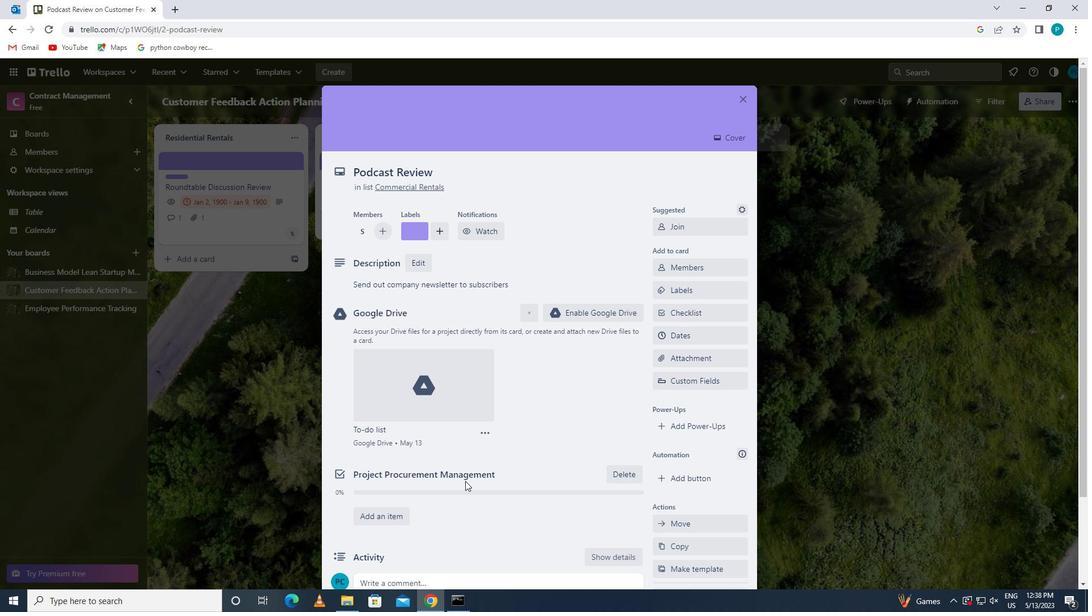
Action: Mouse scrolled (465, 480) with delta (0, 0)
Screenshot: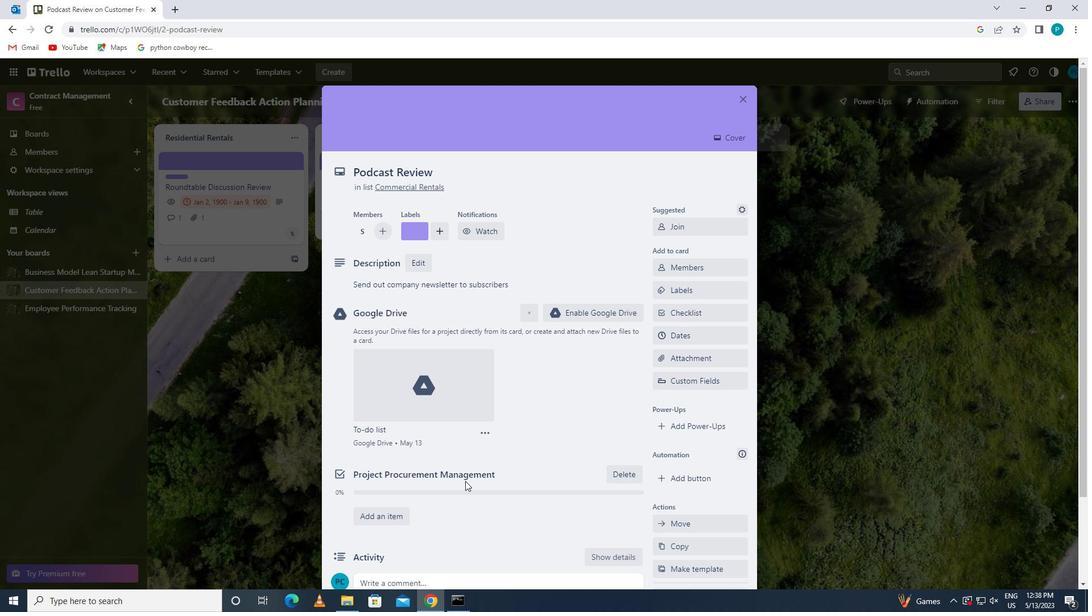 
Action: Mouse moved to (427, 477)
Screenshot: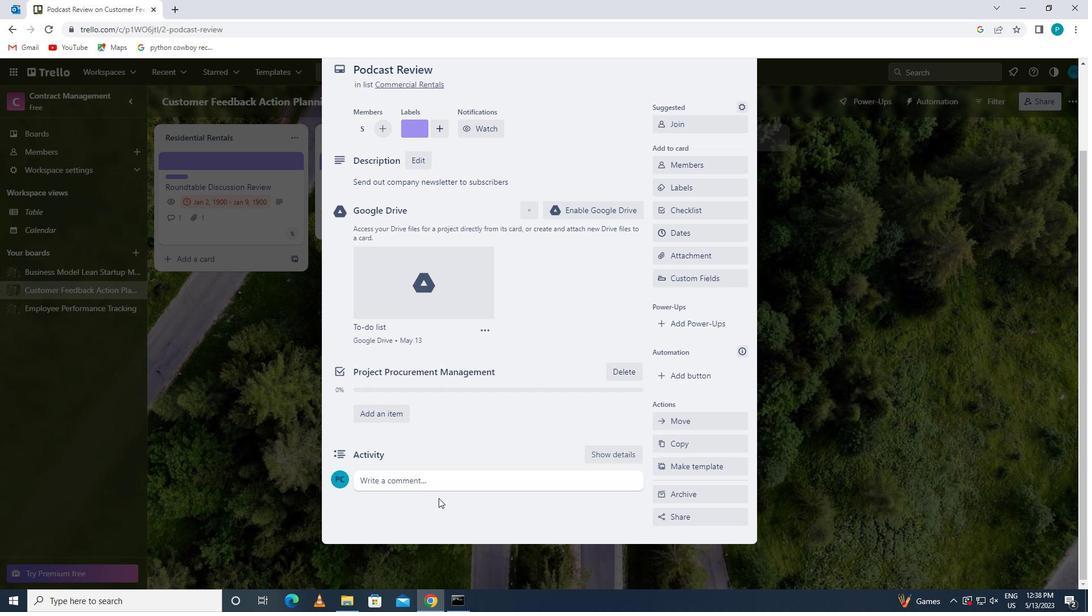 
Action: Mouse pressed left at (427, 477)
Screenshot: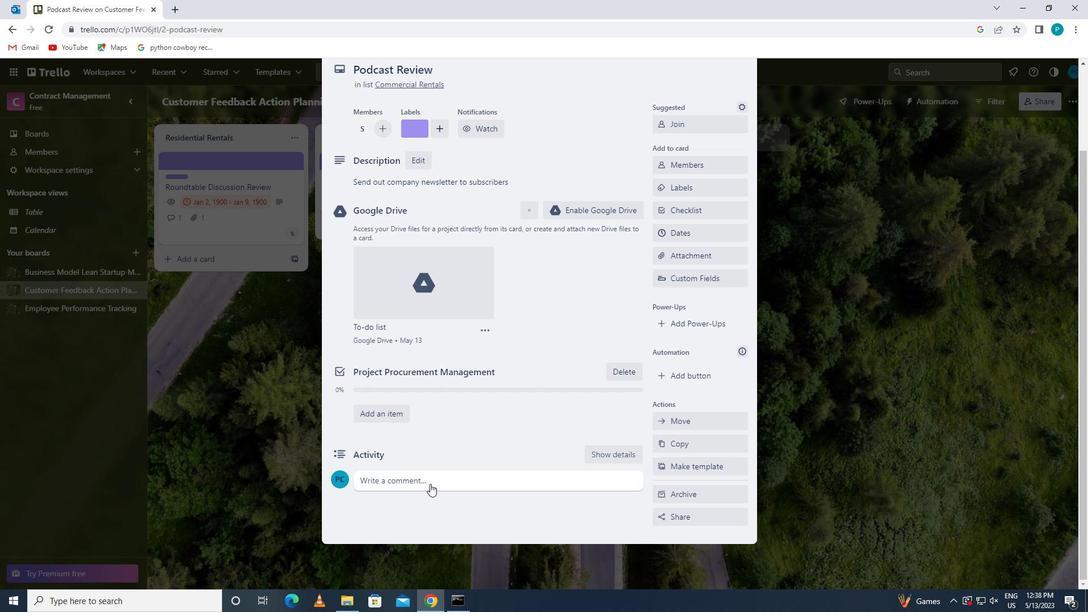 
Action: Key pressed <Key.caps_lock>g<Key.caps_lock>iven<Key.space>the<Key.space>potential<Key.space>impact<Key.space>of<Key.space>this<Key.space>task,<Key.space>let<Key.space>us<Key.space>make<Key.space>sure<Key.space>we<Key.space>involve<Key.space>all<Key.space>stakeholders<Key.space>and<Key.space>gather<Key.space>their<Key.space>feedback
Screenshot: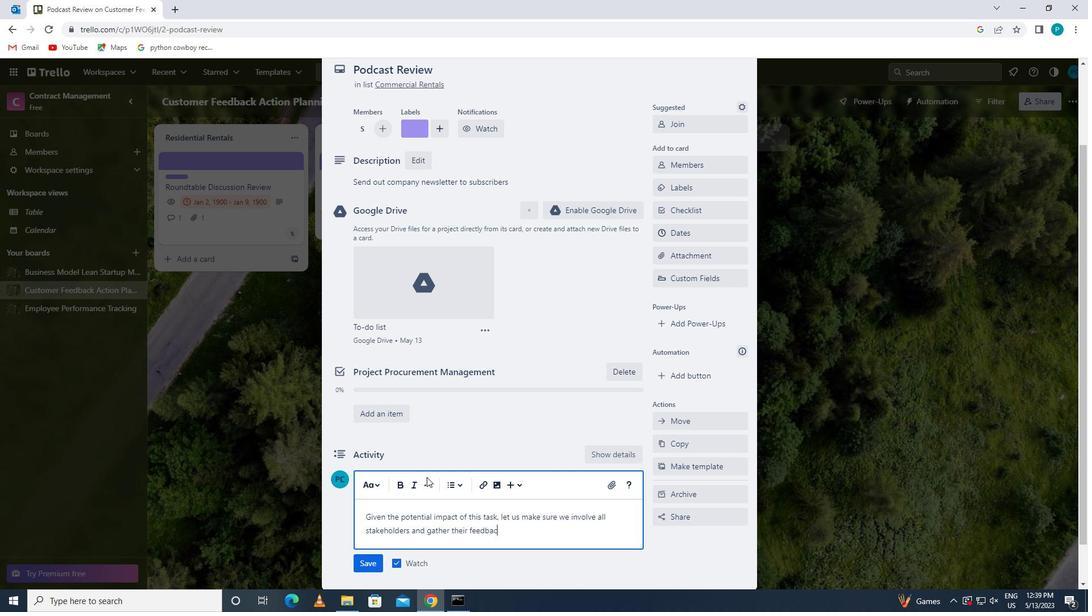 
Action: Mouse moved to (375, 563)
Screenshot: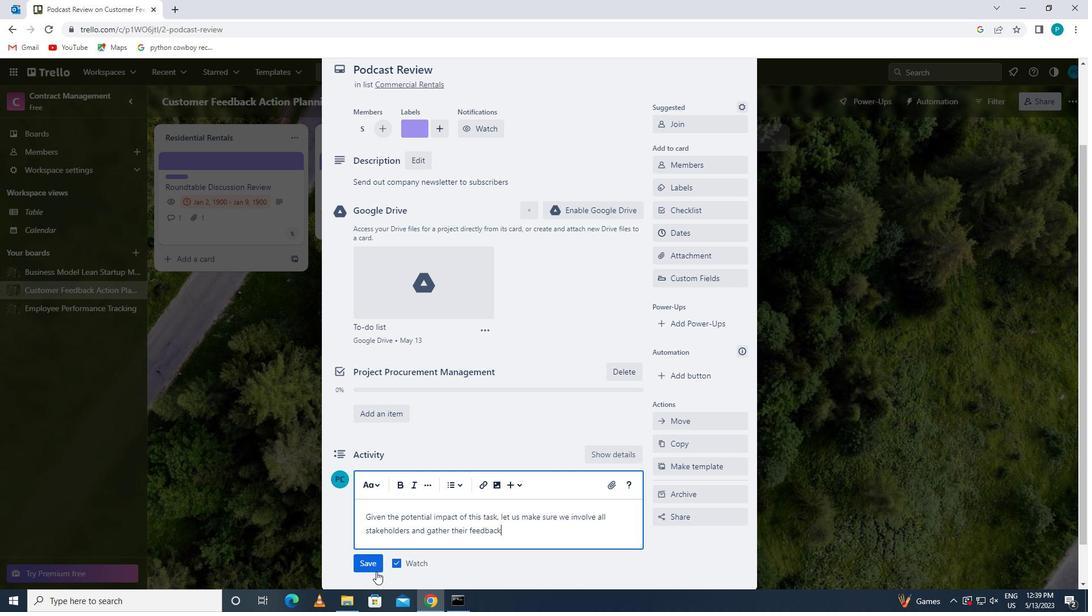 
Action: Mouse pressed left at (375, 563)
Screenshot: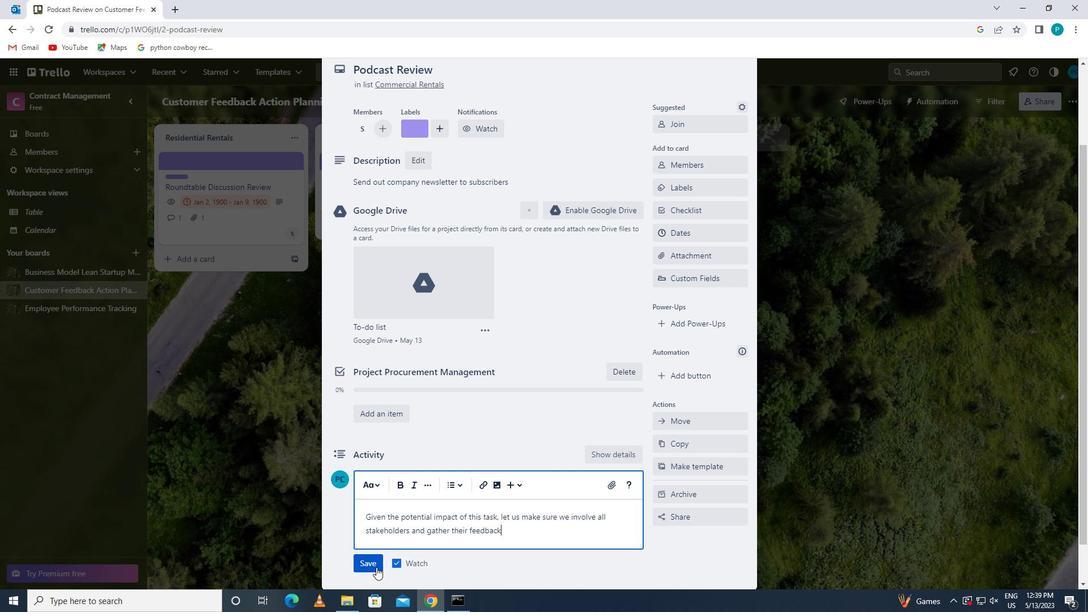 
Action: Mouse moved to (707, 230)
Screenshot: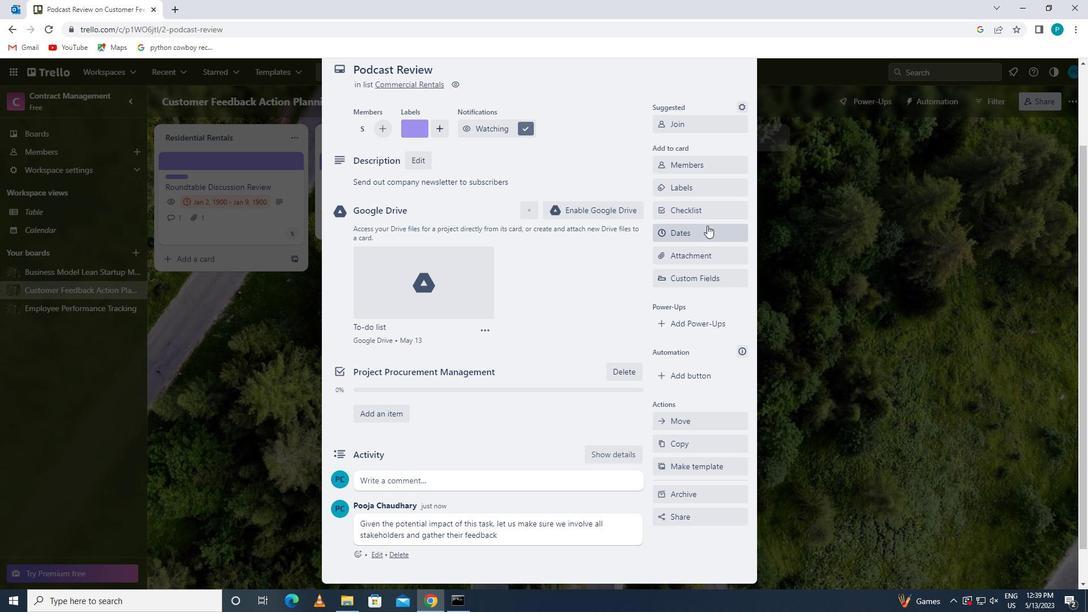 
Action: Mouse pressed left at (707, 230)
Screenshot: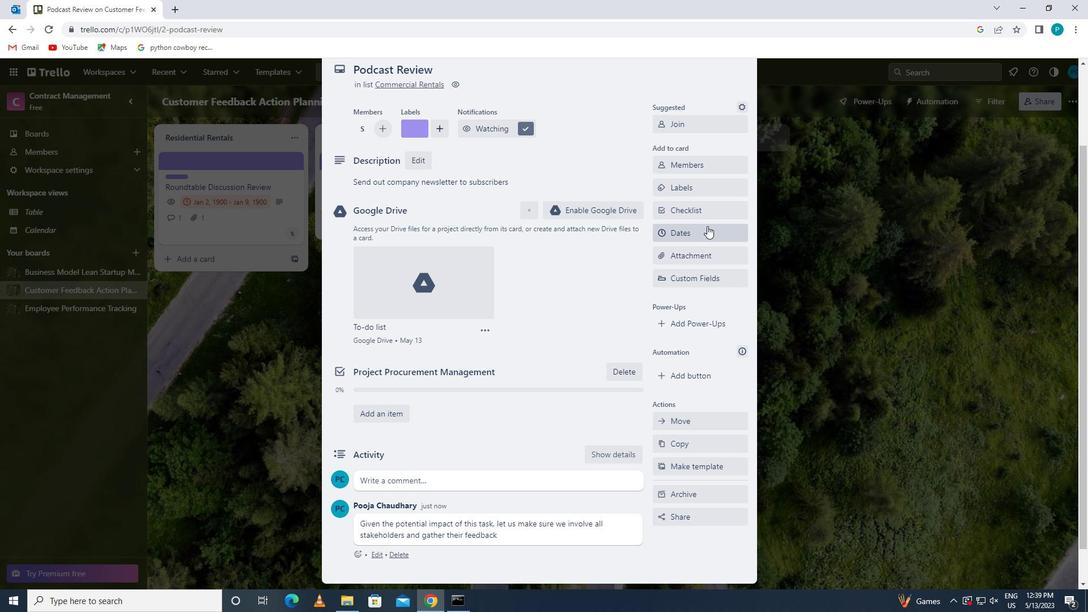 
Action: Mouse moved to (662, 306)
Screenshot: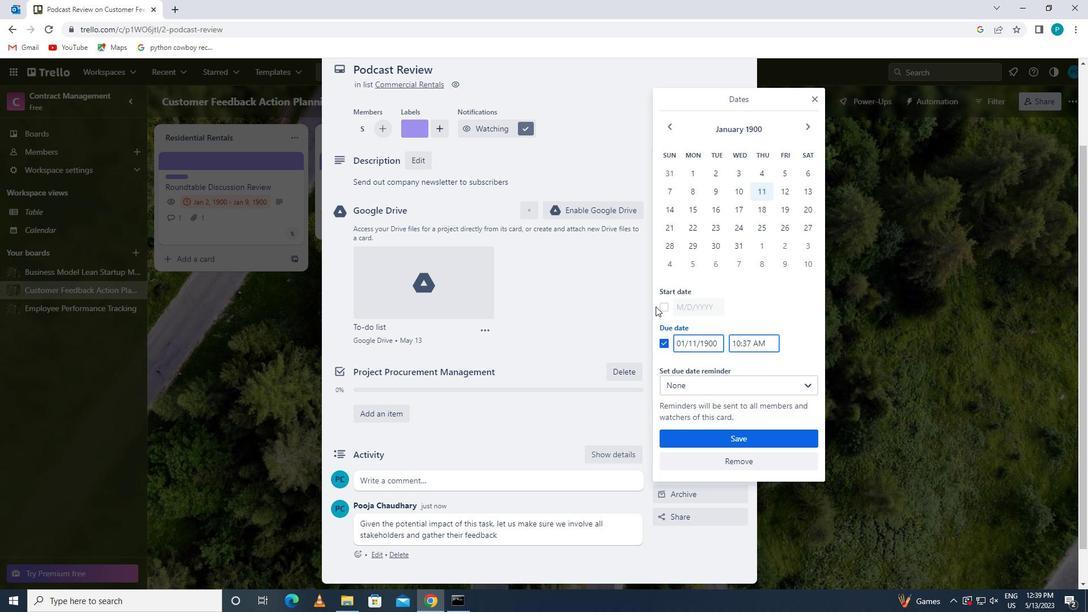 
Action: Mouse pressed left at (662, 306)
Screenshot: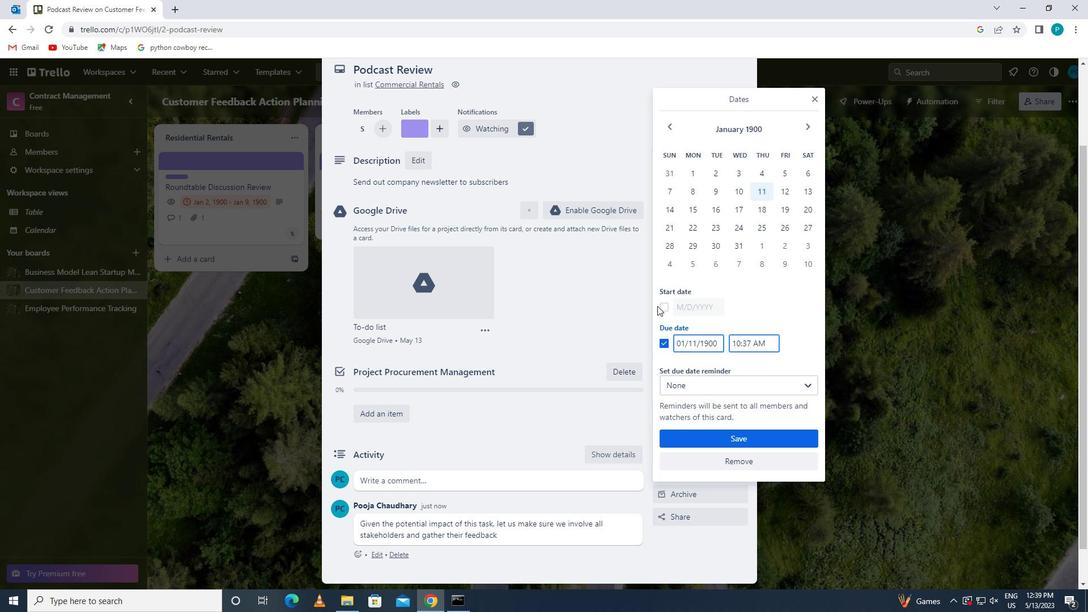 
Action: Mouse moved to (676, 309)
Screenshot: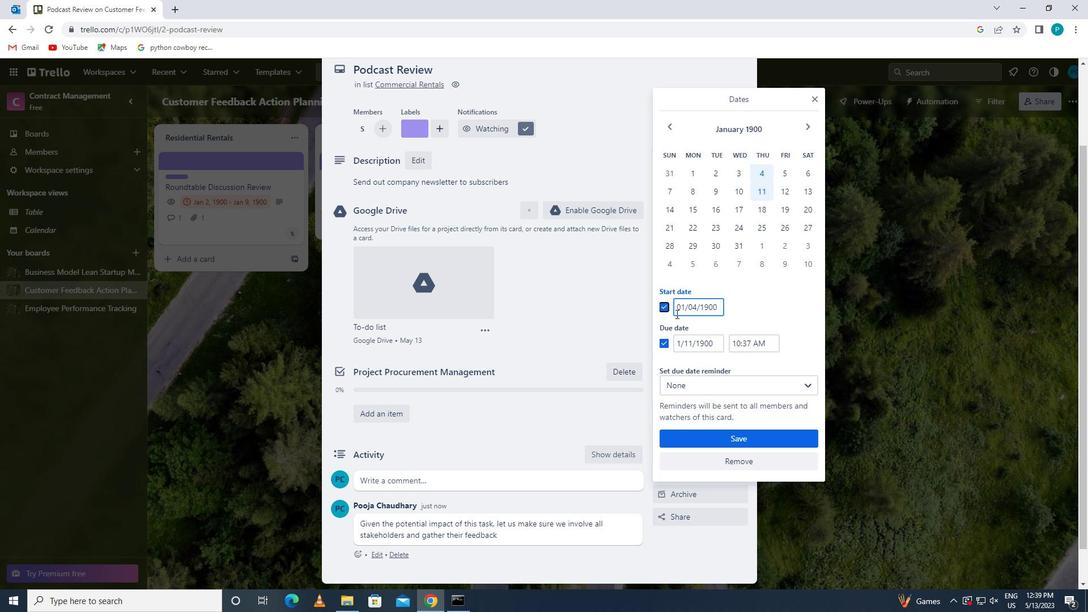 
Action: Mouse pressed left at (676, 309)
Screenshot: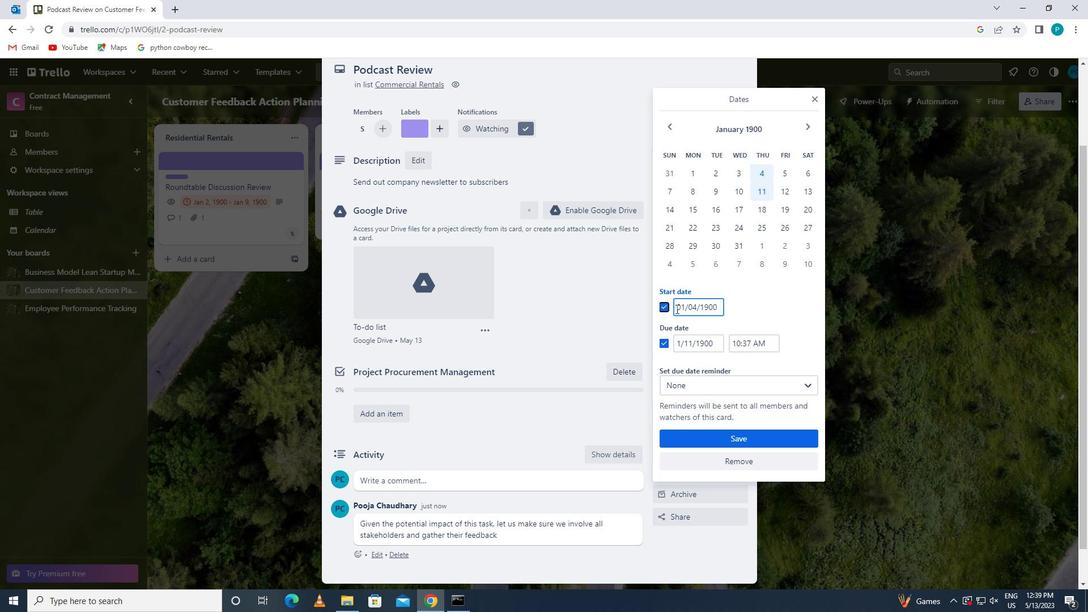 
Action: Mouse moved to (735, 312)
Screenshot: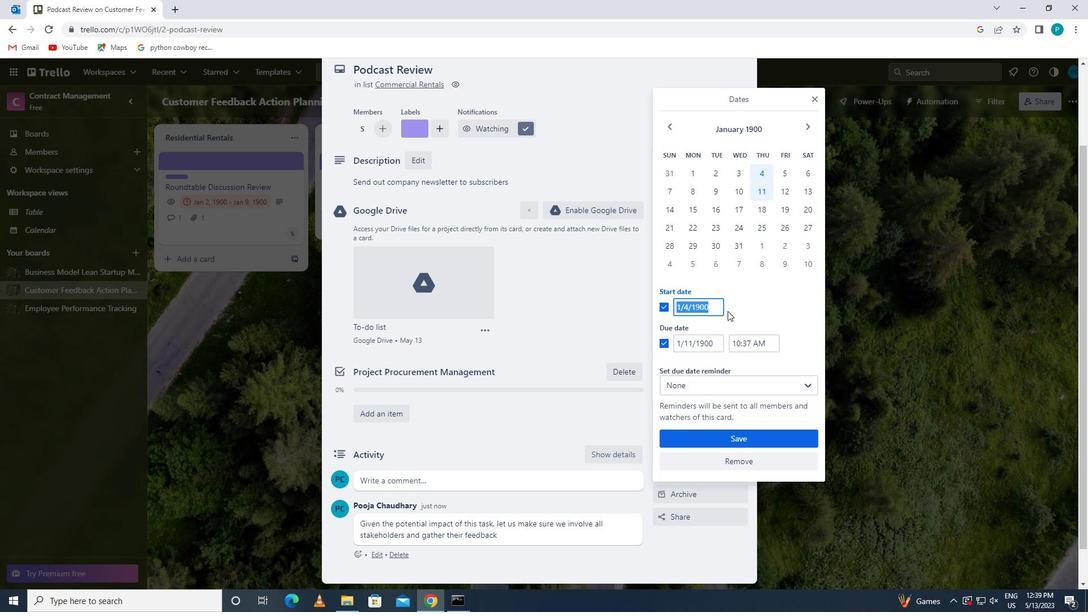 
Action: Key pressed 5/<Key.backspace>1/5/1900
Screenshot: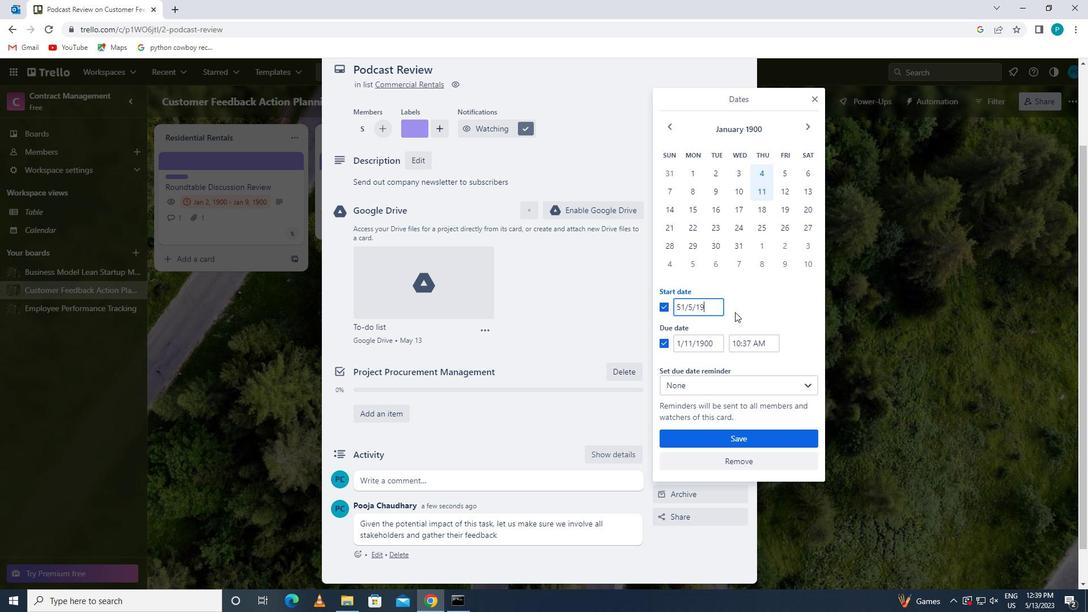 
Action: Mouse moved to (681, 307)
Screenshot: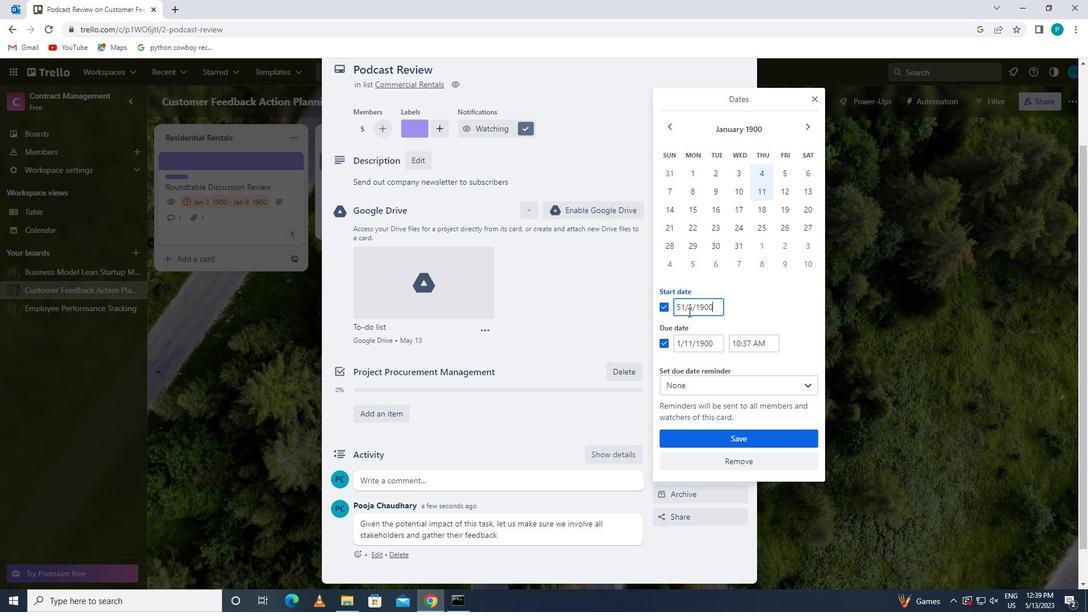 
Action: Mouse pressed left at (681, 307)
Screenshot: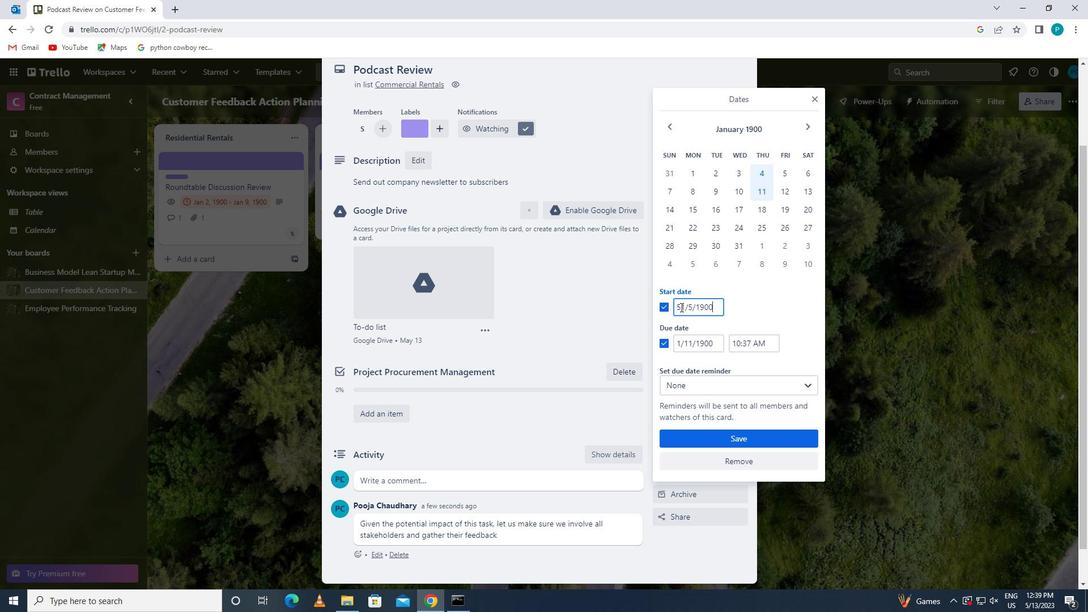 
Action: Key pressed <Key.backspace>
Screenshot: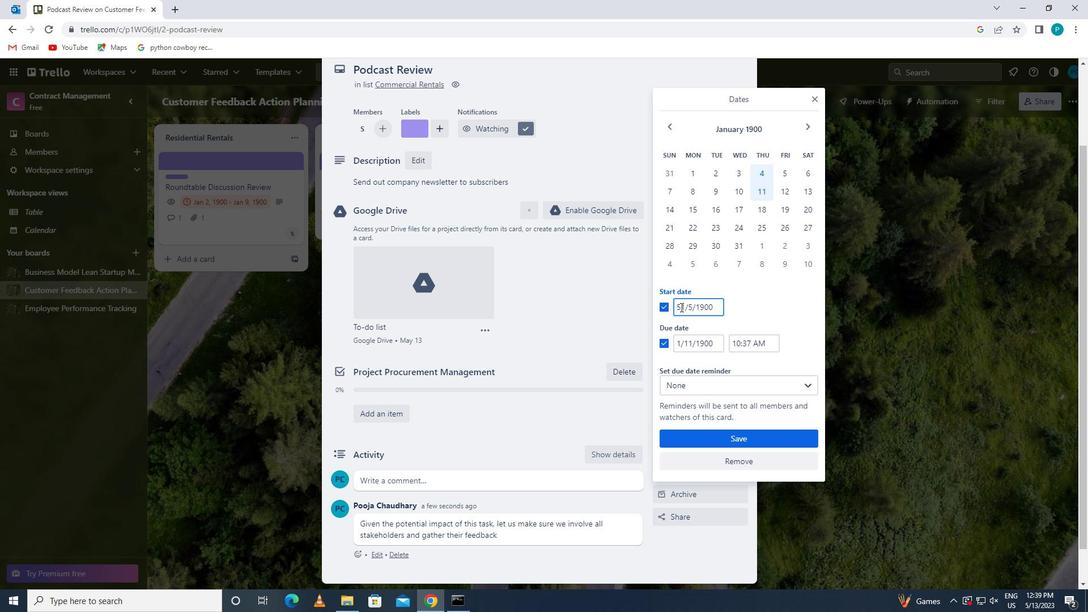 
Action: Mouse moved to (678, 345)
Screenshot: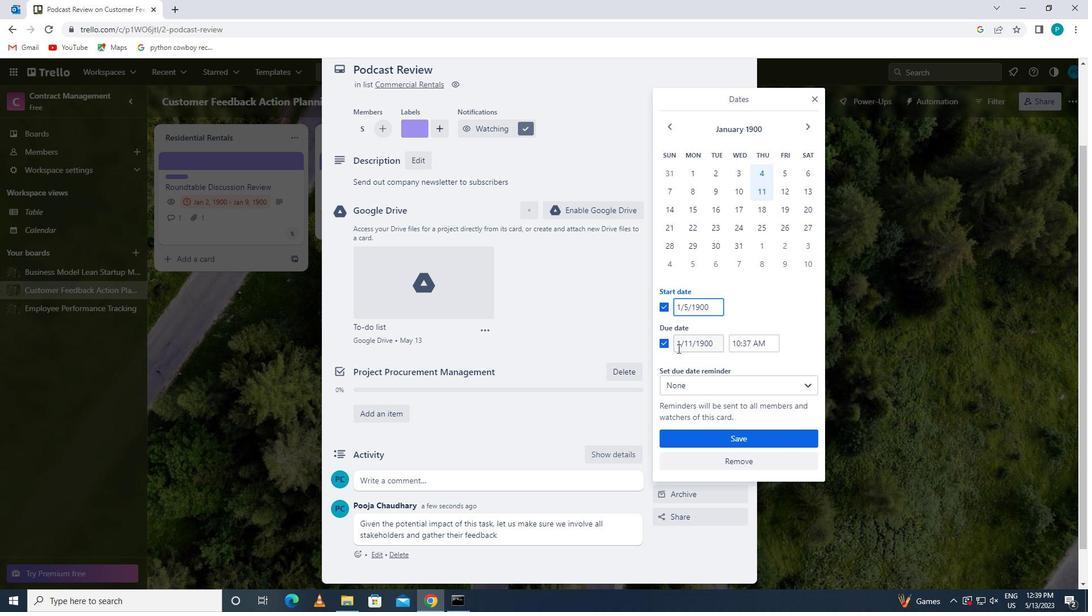 
Action: Mouse pressed left at (678, 345)
Screenshot: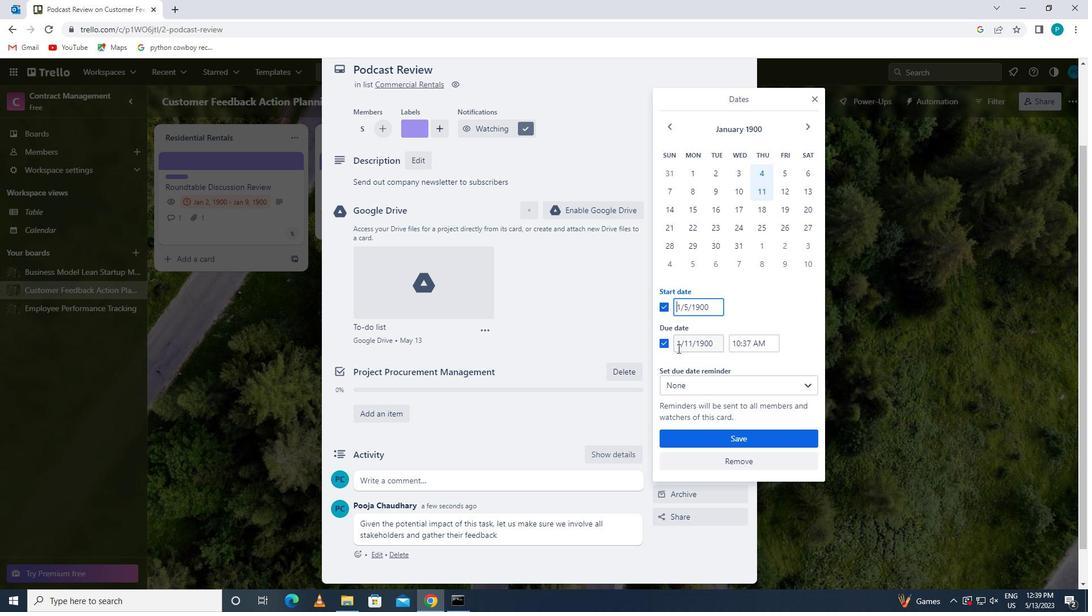 
Action: Mouse moved to (739, 345)
Screenshot: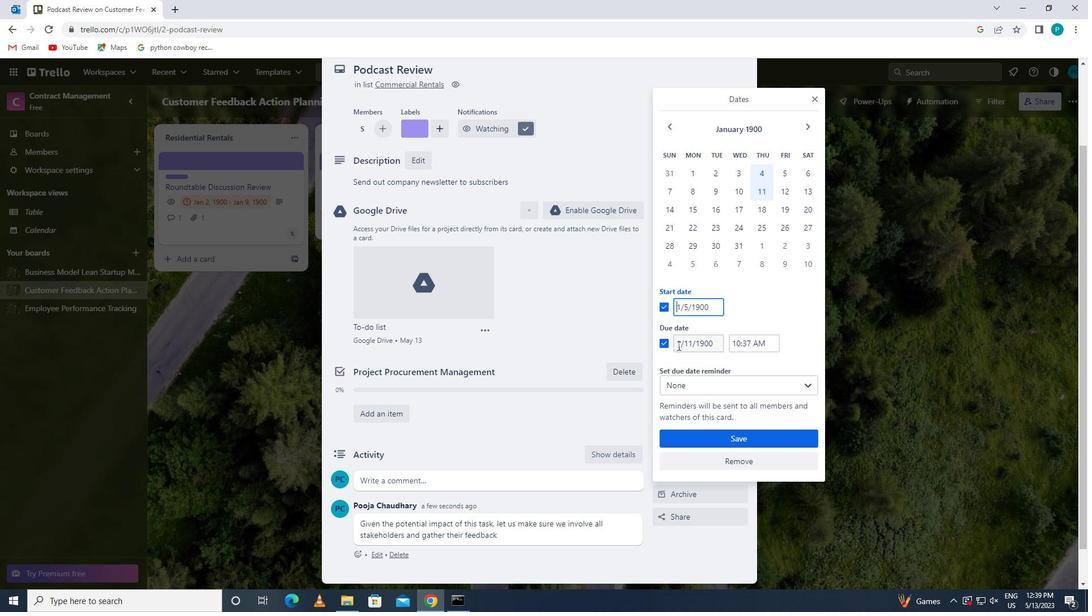 
Action: Key pressed 1/12/1900
Screenshot: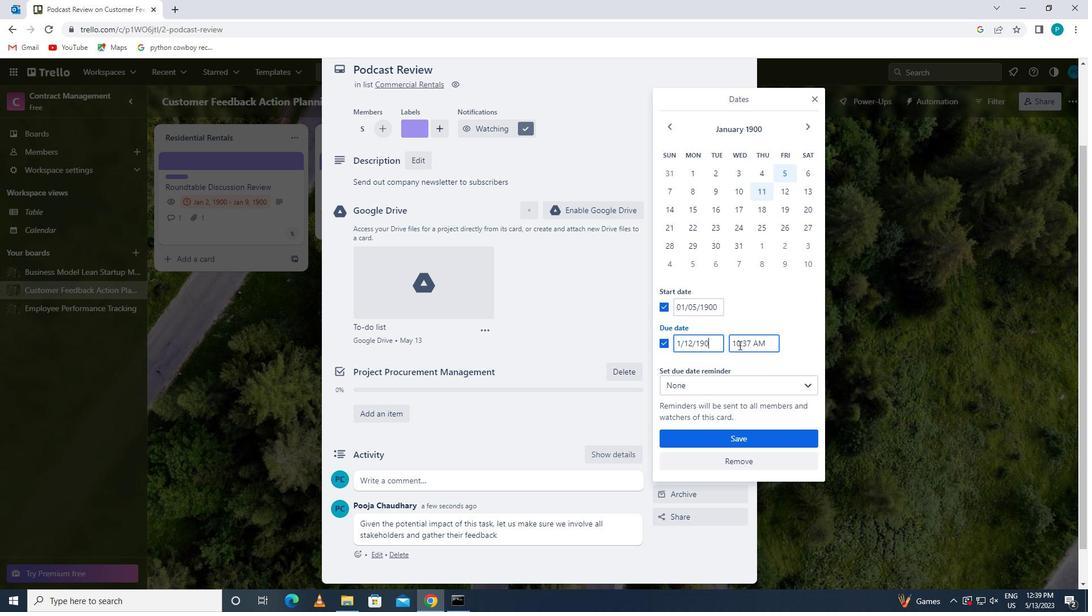 
Action: Mouse moved to (746, 433)
Screenshot: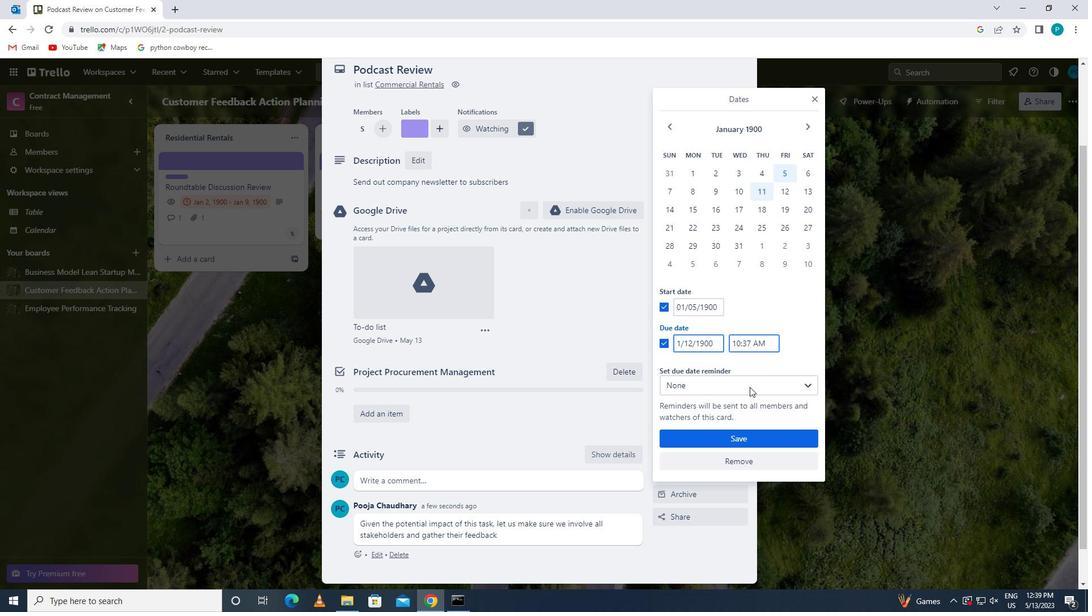 
Action: Mouse pressed left at (746, 433)
Screenshot: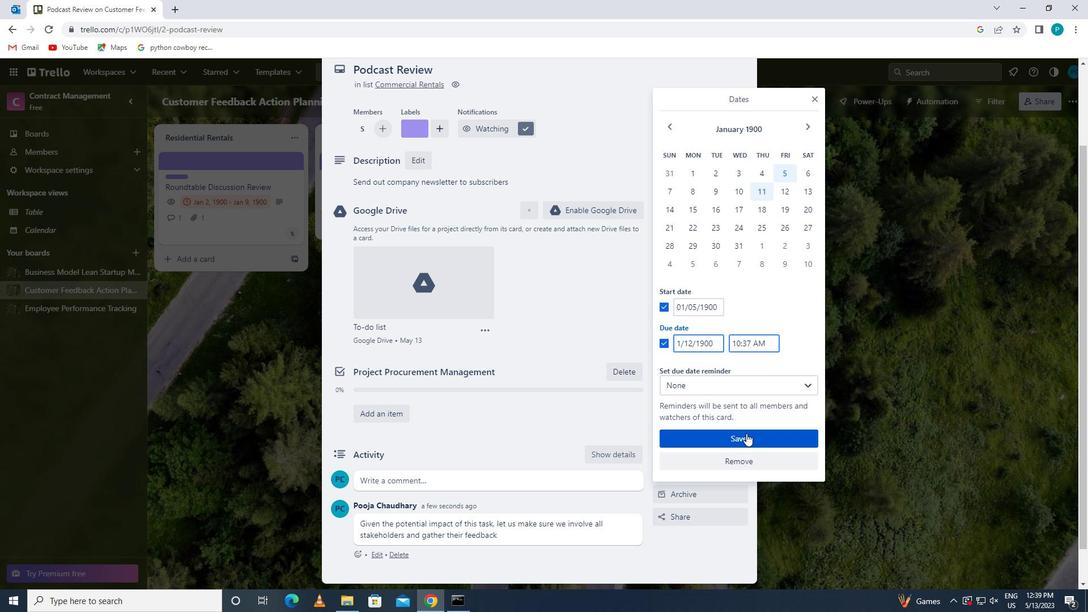 
Action: Mouse scrolled (746, 434) with delta (0, 0)
Screenshot: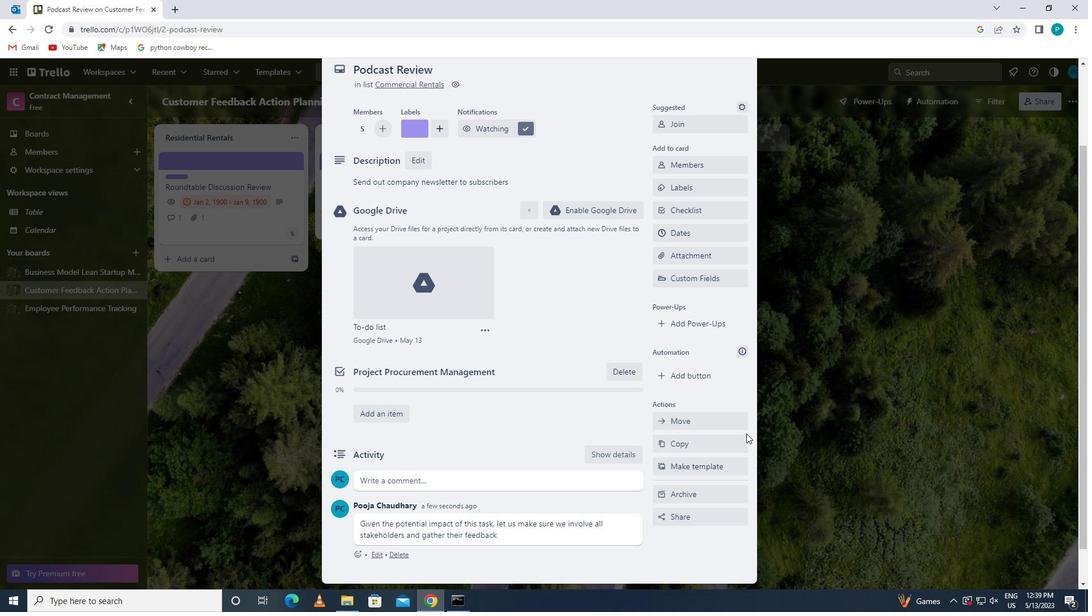 
Action: Mouse scrolled (746, 434) with delta (0, 0)
Screenshot: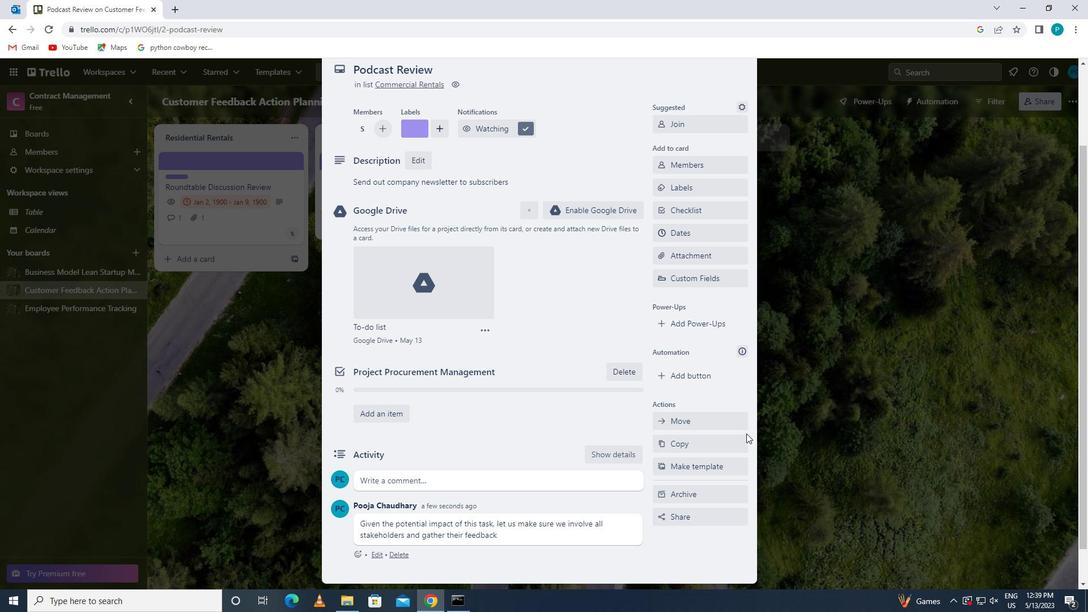 
Action: Mouse scrolled (746, 434) with delta (0, 0)
Screenshot: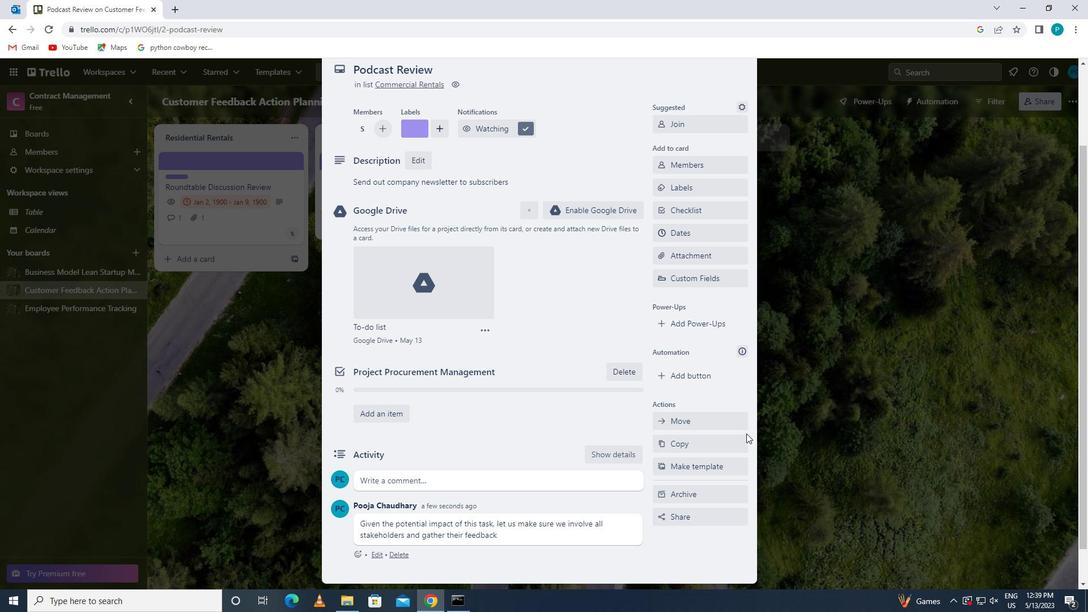 
Action: Mouse scrolled (746, 434) with delta (0, 0)
Screenshot: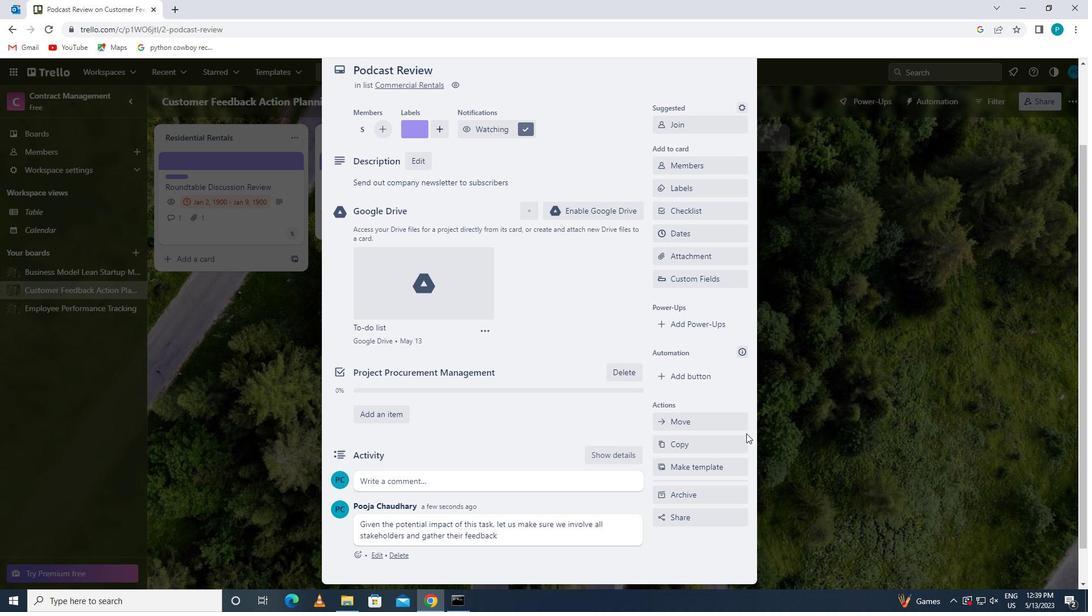 
